 Task: Add an event with the title Second Webinar: Advanced SEO Strategies for Organic Growth, date '2023/12/03', time 9:15 AM to 11:15 AMand add a description: A Networking Lunch is a structured event designed to facilitate professional connections, relationship-building, and knowledge sharing among attendees. It provides a relaxed and informal setting where individuals from various industries, organizations, and backgrounds can come together to exchange ideas, expand their networks, and explore potential collaborations._x000D_
_x000D_
, put the event into Red category, logged in from the account softage.3@softage.netand send the event invitation to softage.4@softage.net and softage.2@softage.net. Set a reminder for the event 1 hour before
Action: Mouse moved to (118, 117)
Screenshot: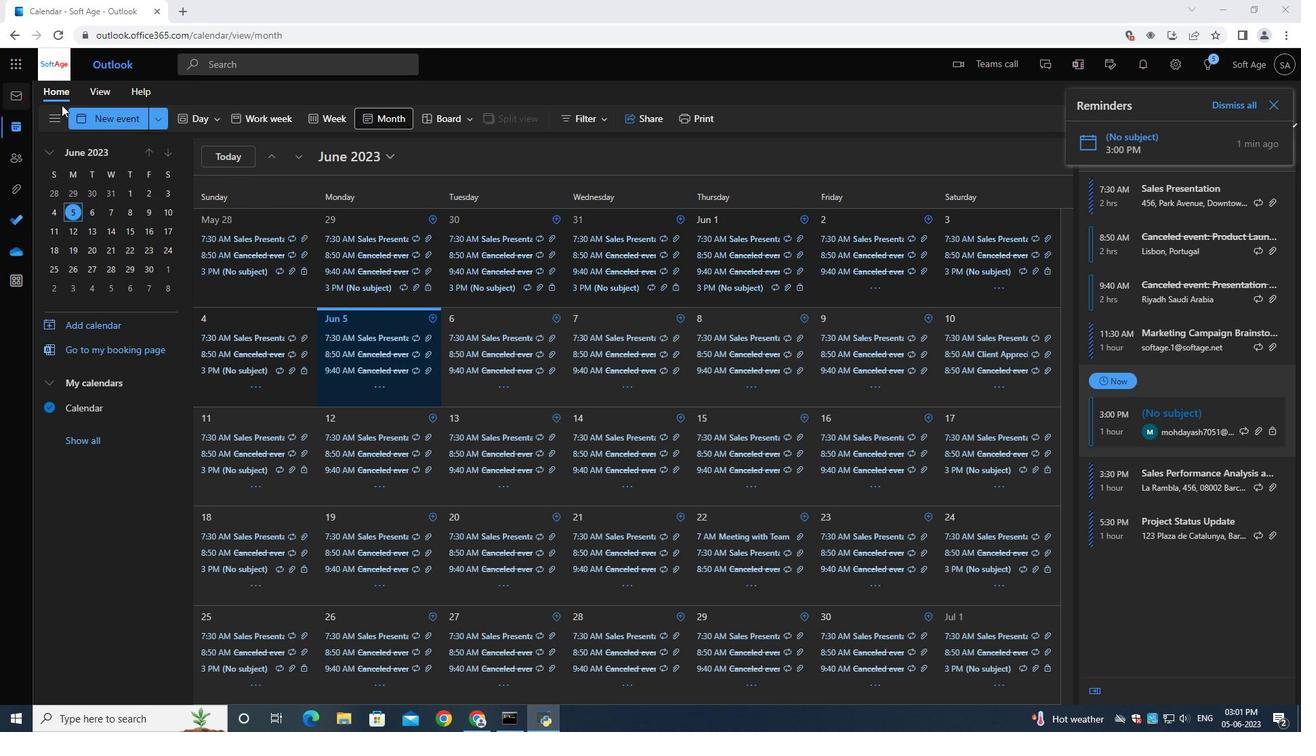 
Action: Mouse pressed left at (118, 117)
Screenshot: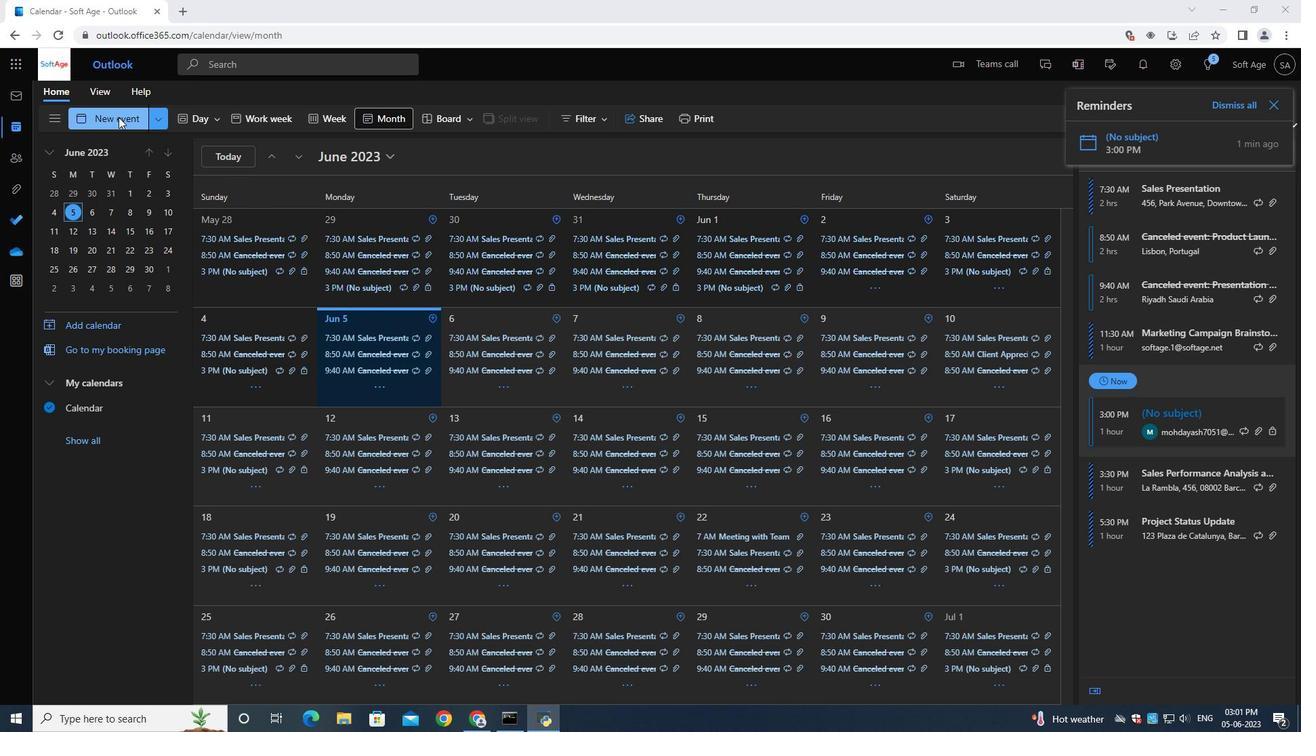 
Action: Mouse moved to (358, 205)
Screenshot: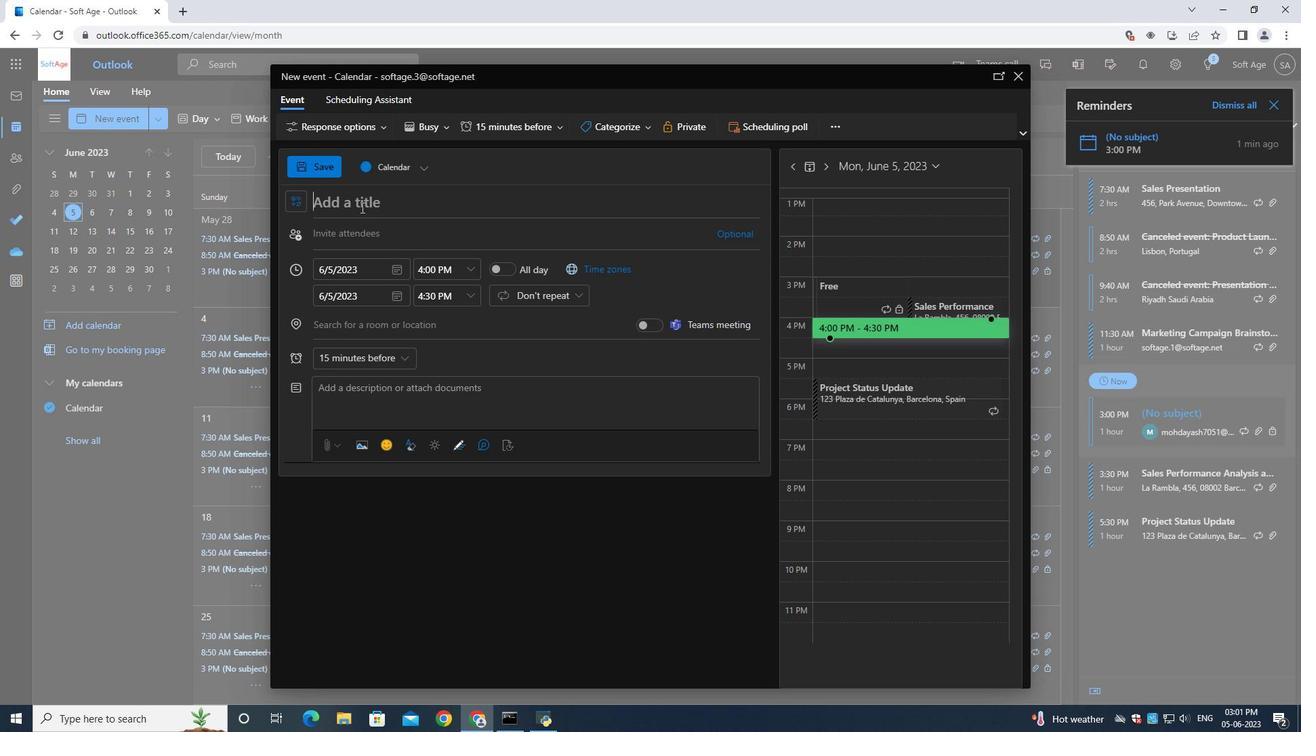 
Action: Mouse pressed left at (358, 205)
Screenshot: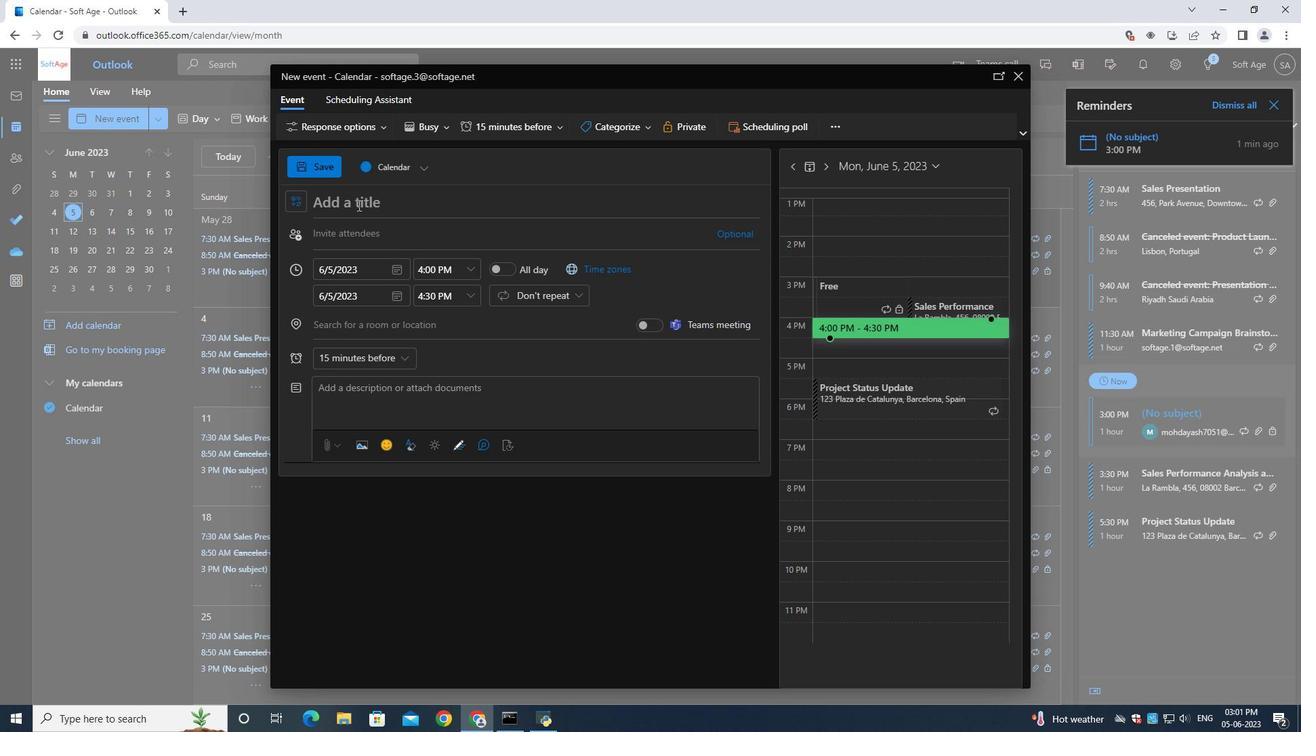
Action: Mouse moved to (358, 198)
Screenshot: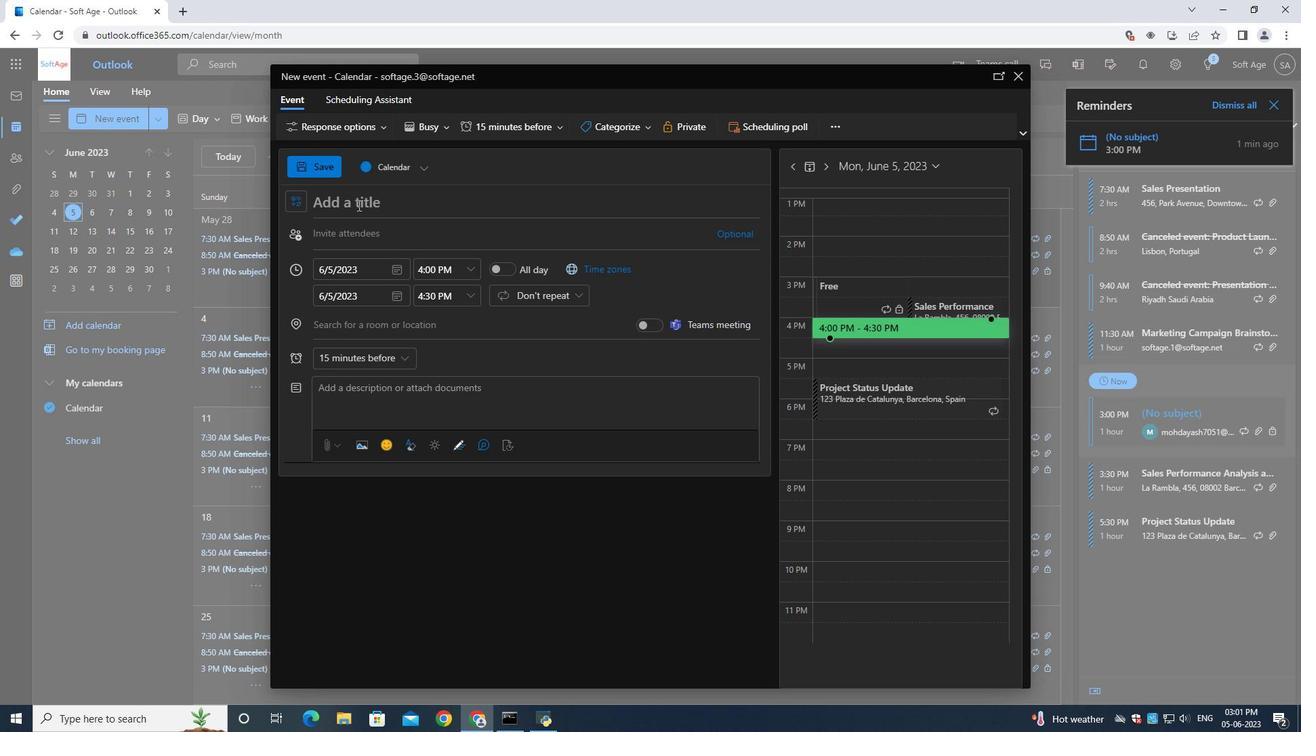 
Action: Key pressed <Key.shift>Second<Key.space><Key.shift><Key.shift><Key.shift><Key.shift><Key.shift><Key.shift><Key.shift><Key.shift><Key.shift><Key.shift><Key.shift><Key.shift><Key.shift><Key.shift><Key.shift><Key.shift><Key.shift><Key.shift><Key.shift><Key.shift><Key.shift><Key.shift><Key.shift><Key.shift><Key.shift><Key.shift>Webinar<Key.shift_r>:<Key.space><Key.shift>Advanced<Key.space><Key.shift>SEO<Key.space><Key.shift>Stra<Key.backspace><Key.backspace>rategies<Key.space>for<Key.space><Key.shift><Key.shift><Key.shift><Key.shift><Key.shift><Key.shift><Key.shift><Key.shift><Key.shift><Key.shift><Key.shift><Key.shift><Key.shift><Key.shift><Key.shift><Key.shift><Key.shift><Key.shift><Key.shift><Key.shift><Key.shift><Key.shift><Key.shift><Key.shift><Key.shift><Key.shift><Key.shift><Key.shift><Key.shift><Key.shift><Key.shift><Key.shift><Key.shift><Key.shift><Key.shift><Key.shift><Key.shift>Organic<Key.space><Key.shift><Key.shift><Key.shift><Key.shift><Key.shift><Key.shift><Key.shift>Growth
Screenshot: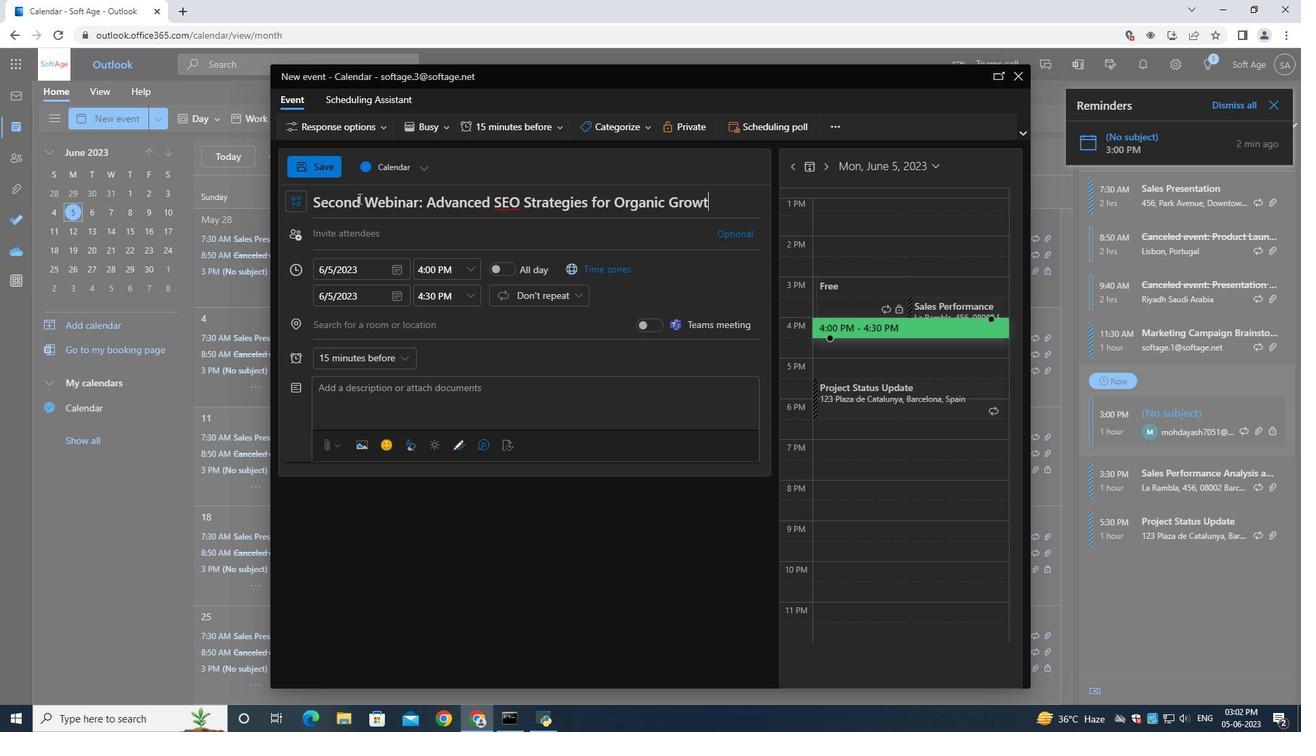 
Action: Mouse moved to (391, 266)
Screenshot: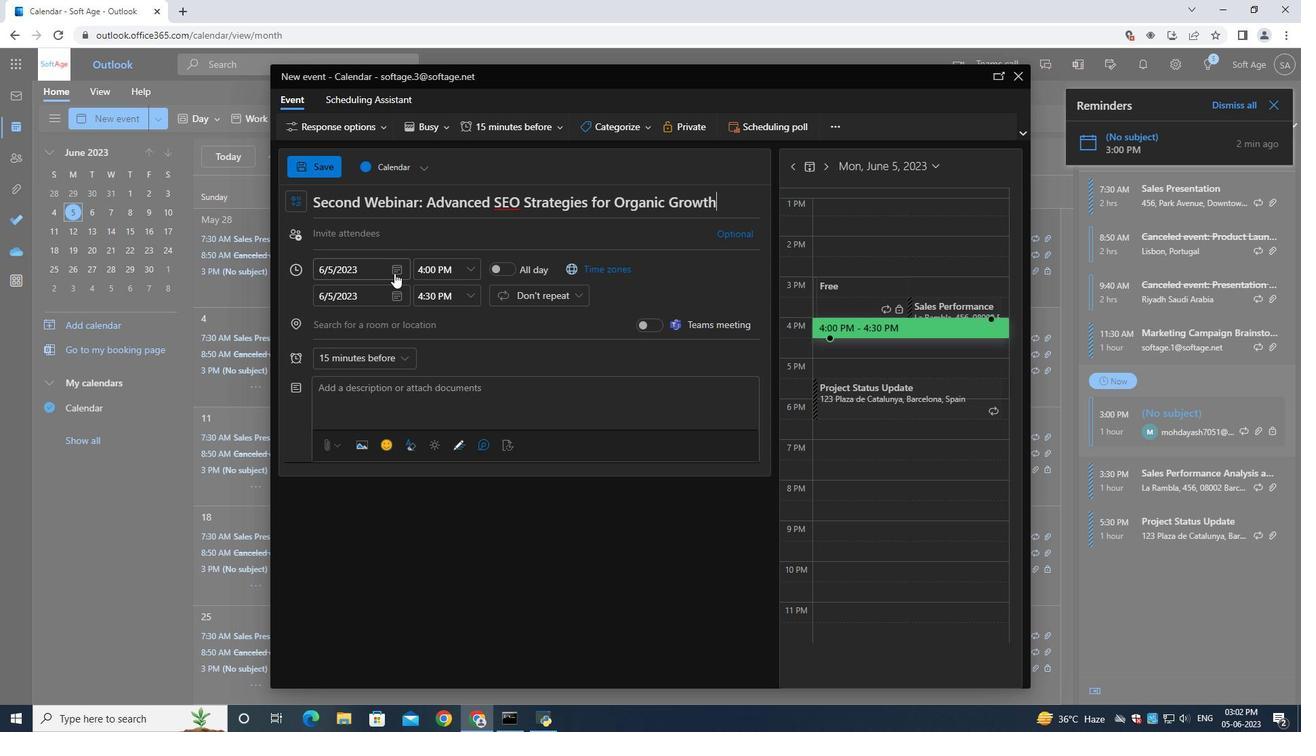 
Action: Mouse pressed left at (391, 266)
Screenshot: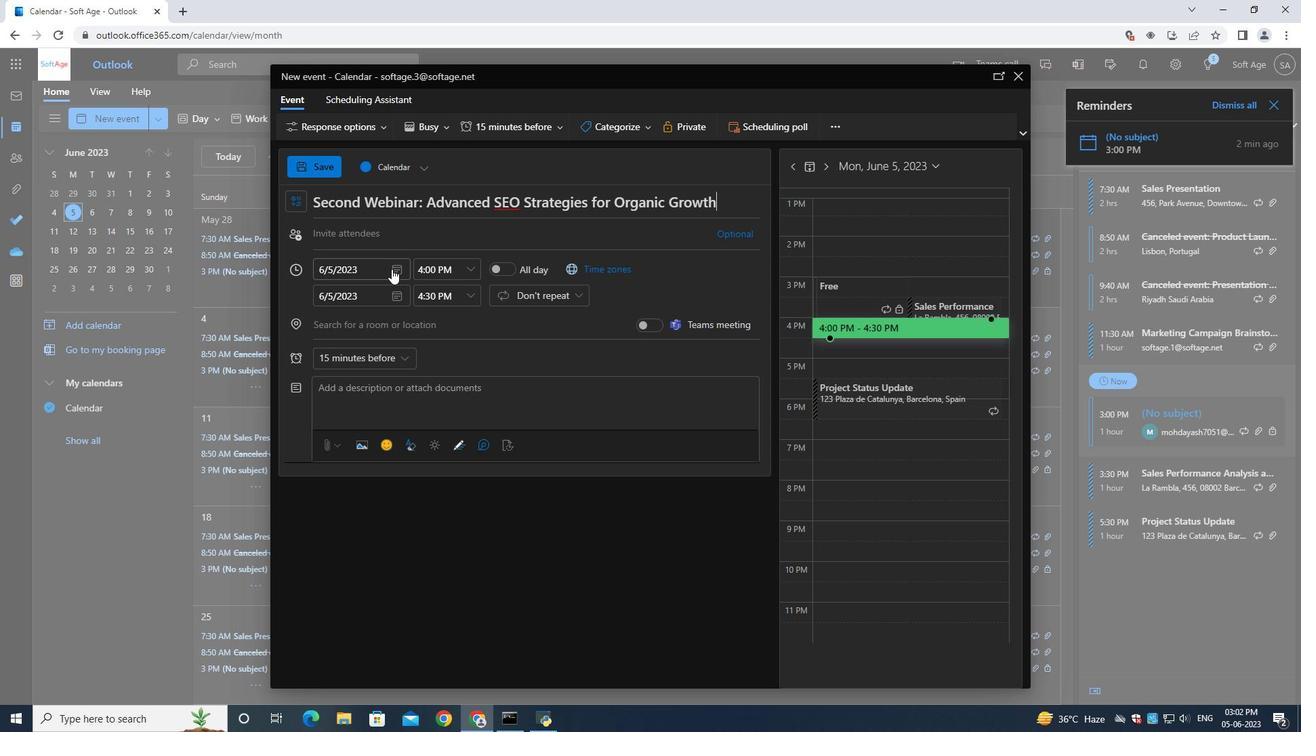 
Action: Mouse moved to (442, 297)
Screenshot: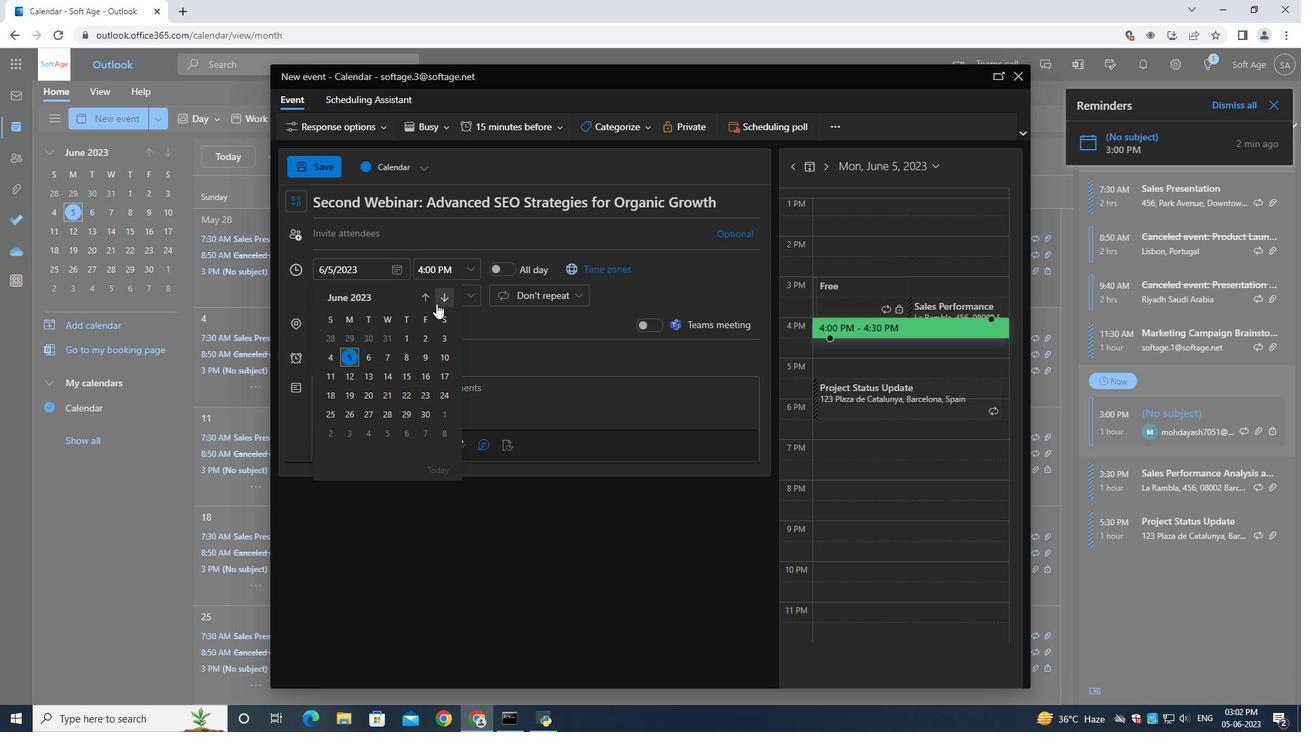 
Action: Mouse pressed left at (442, 297)
Screenshot: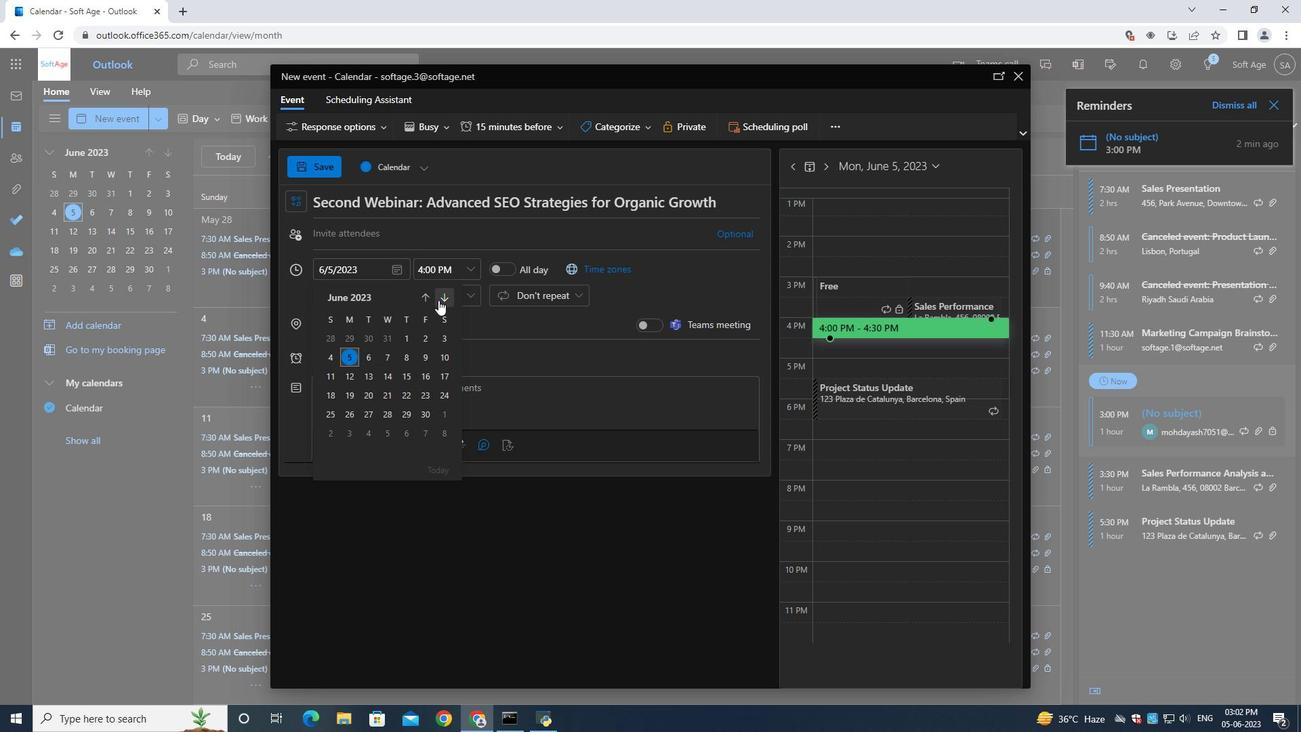 
Action: Mouse moved to (442, 294)
Screenshot: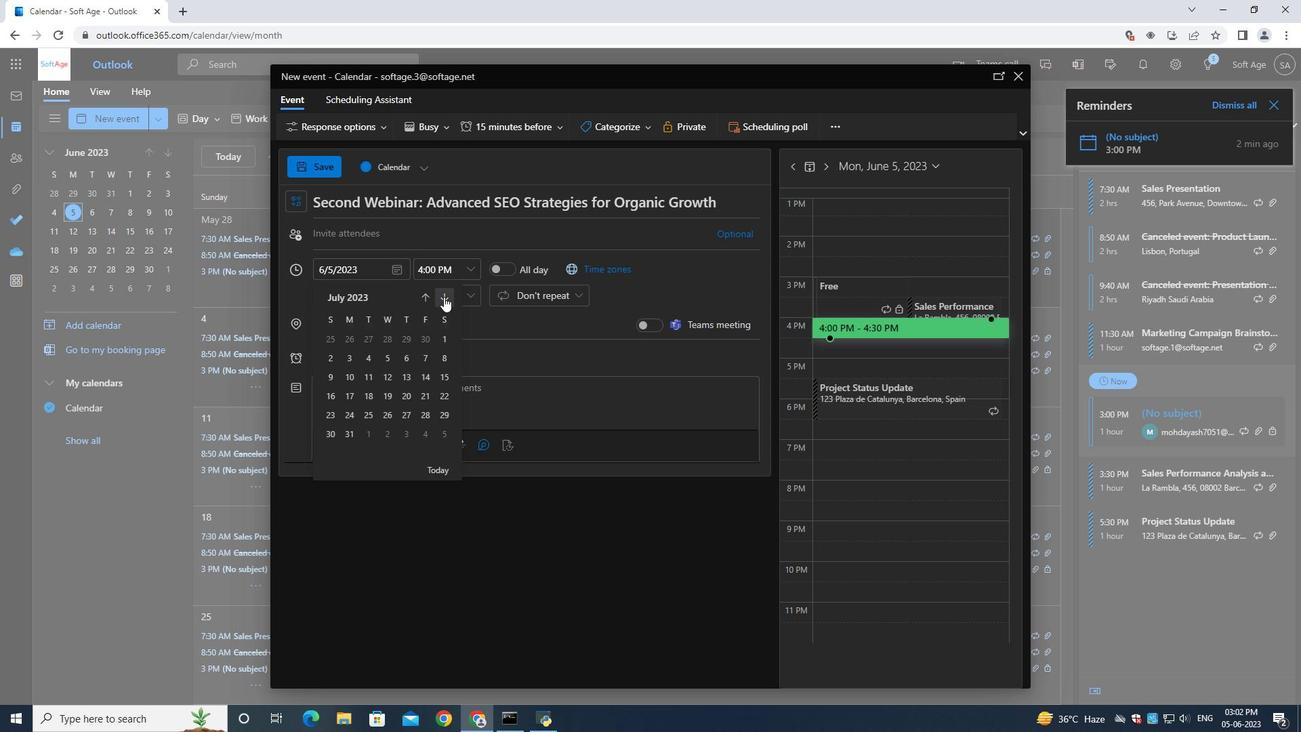 
Action: Mouse pressed left at (442, 294)
Screenshot: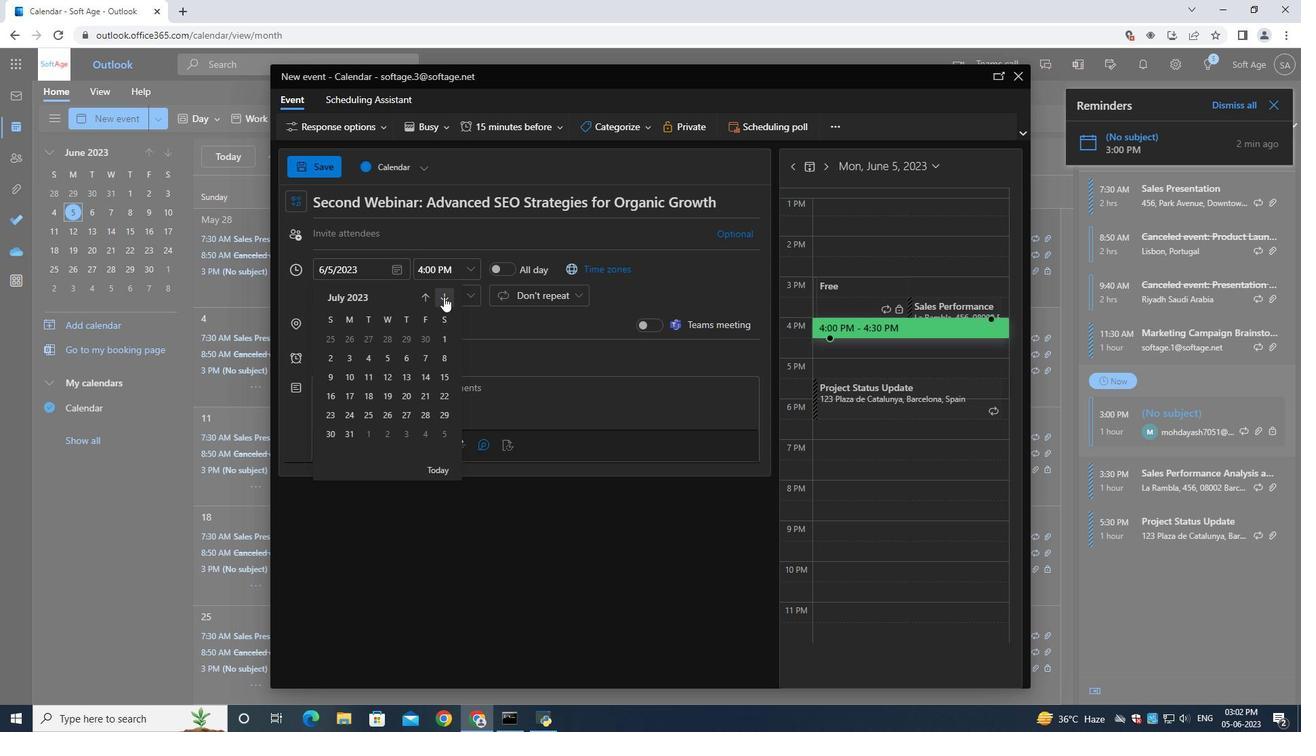 
Action: Mouse pressed left at (442, 294)
Screenshot: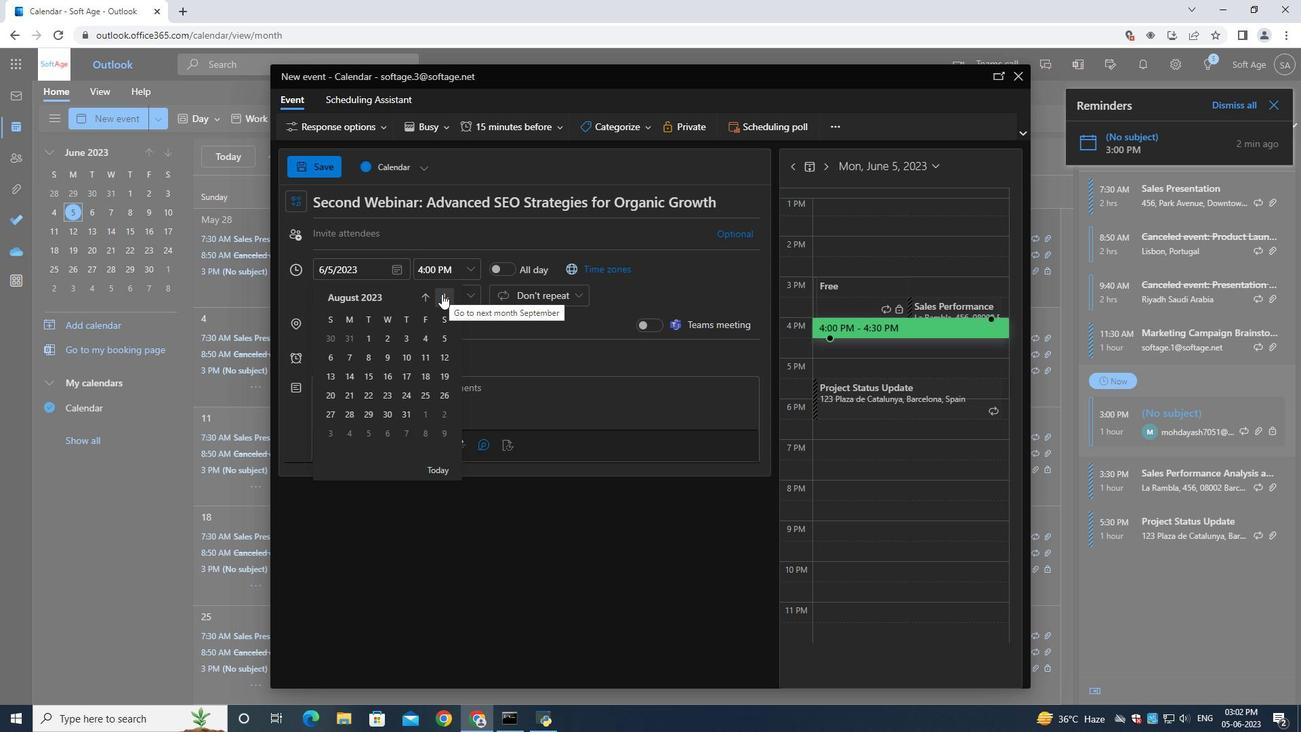 
Action: Mouse pressed left at (442, 294)
Screenshot: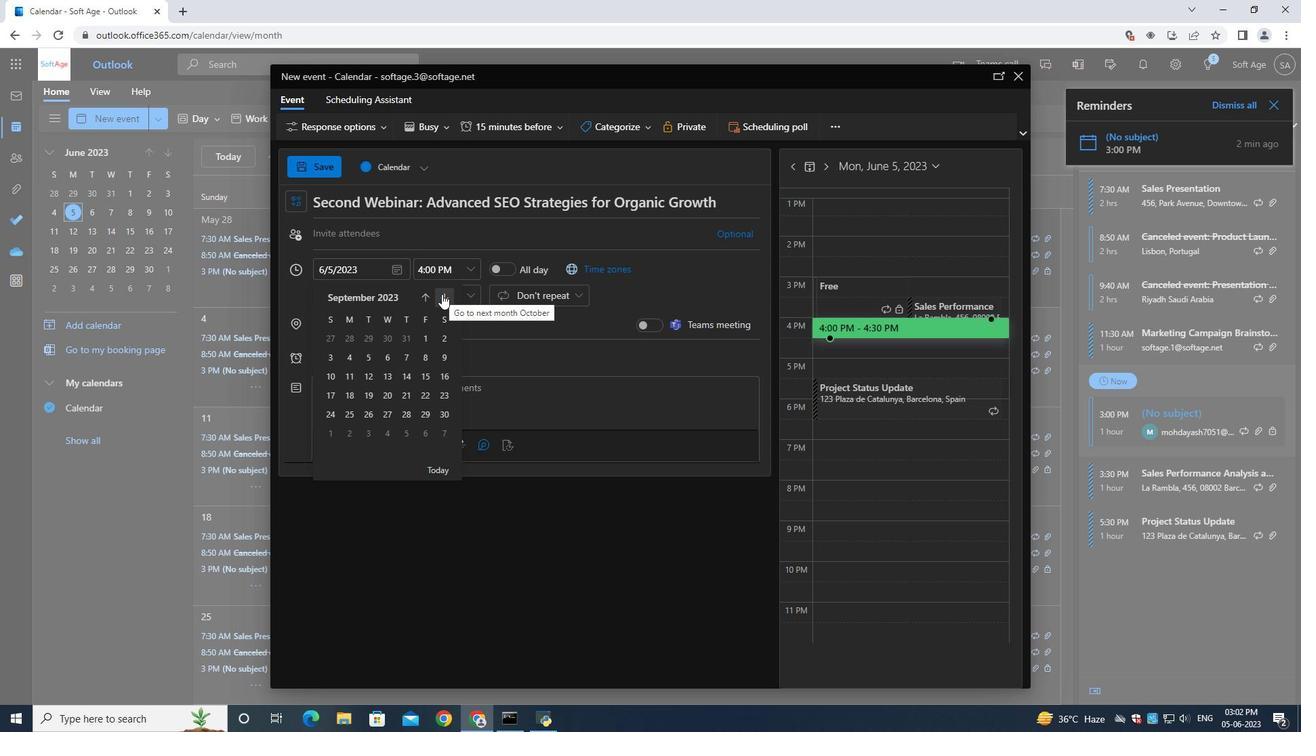 
Action: Mouse moved to (441, 293)
Screenshot: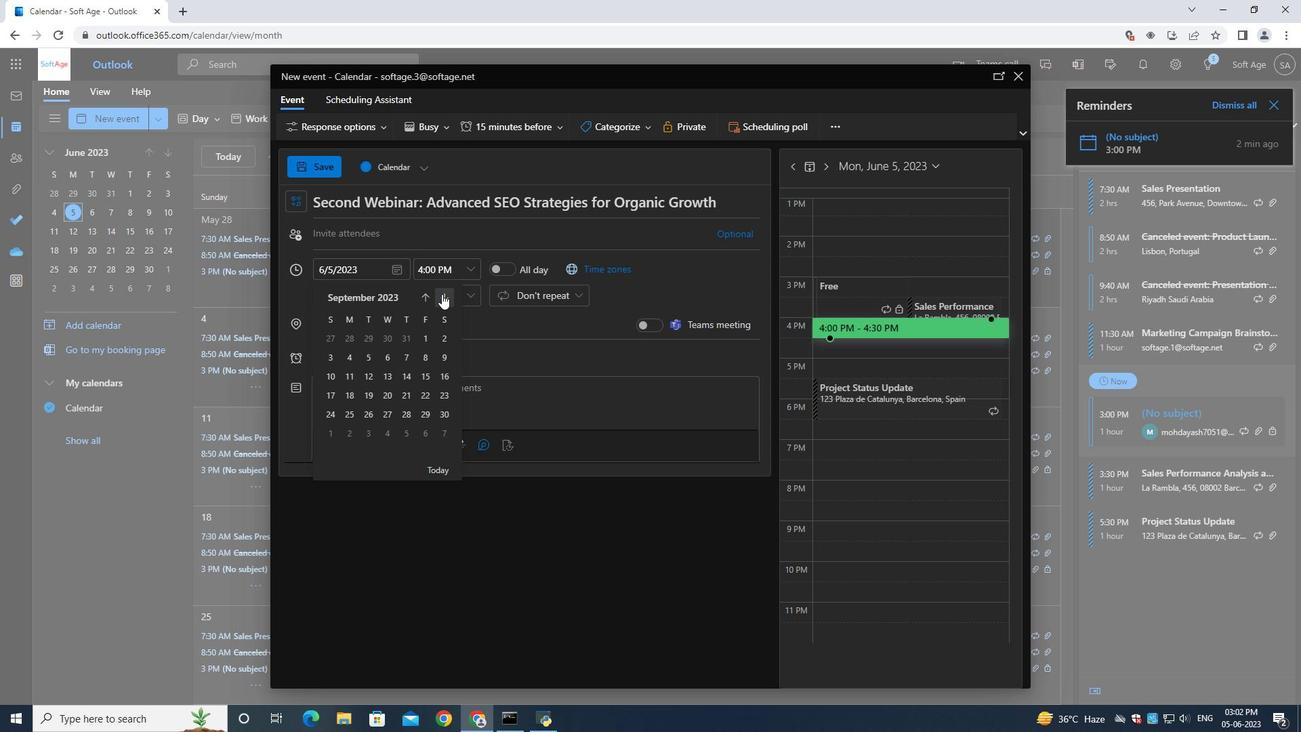 
Action: Mouse pressed left at (441, 293)
Screenshot: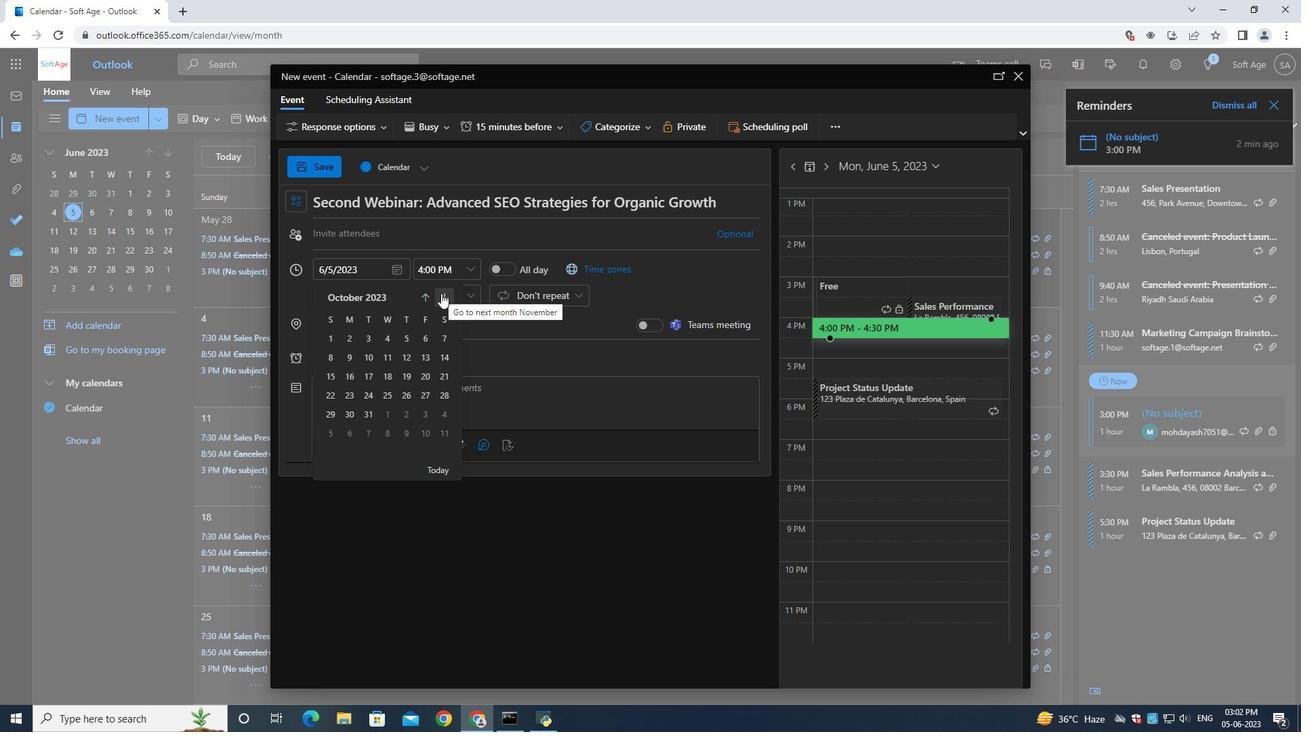 
Action: Mouse moved to (441, 293)
Screenshot: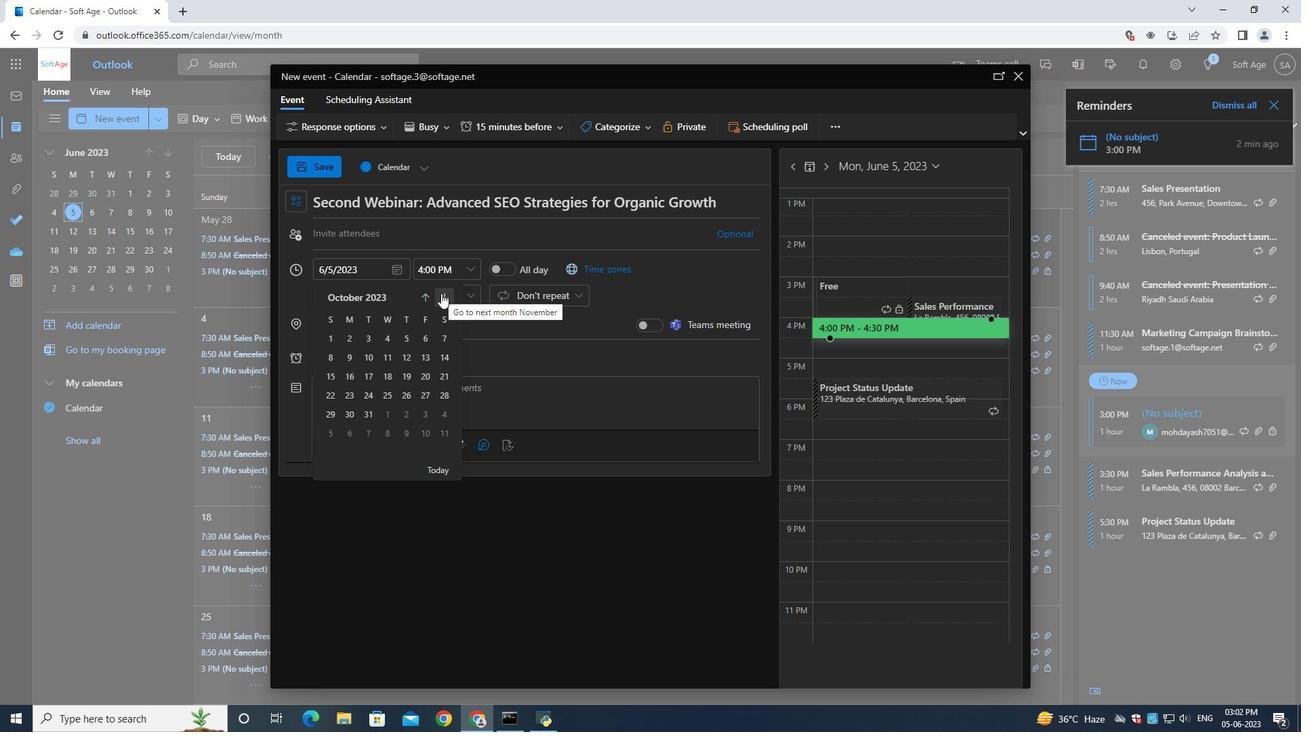 
Action: Mouse pressed left at (441, 293)
Screenshot: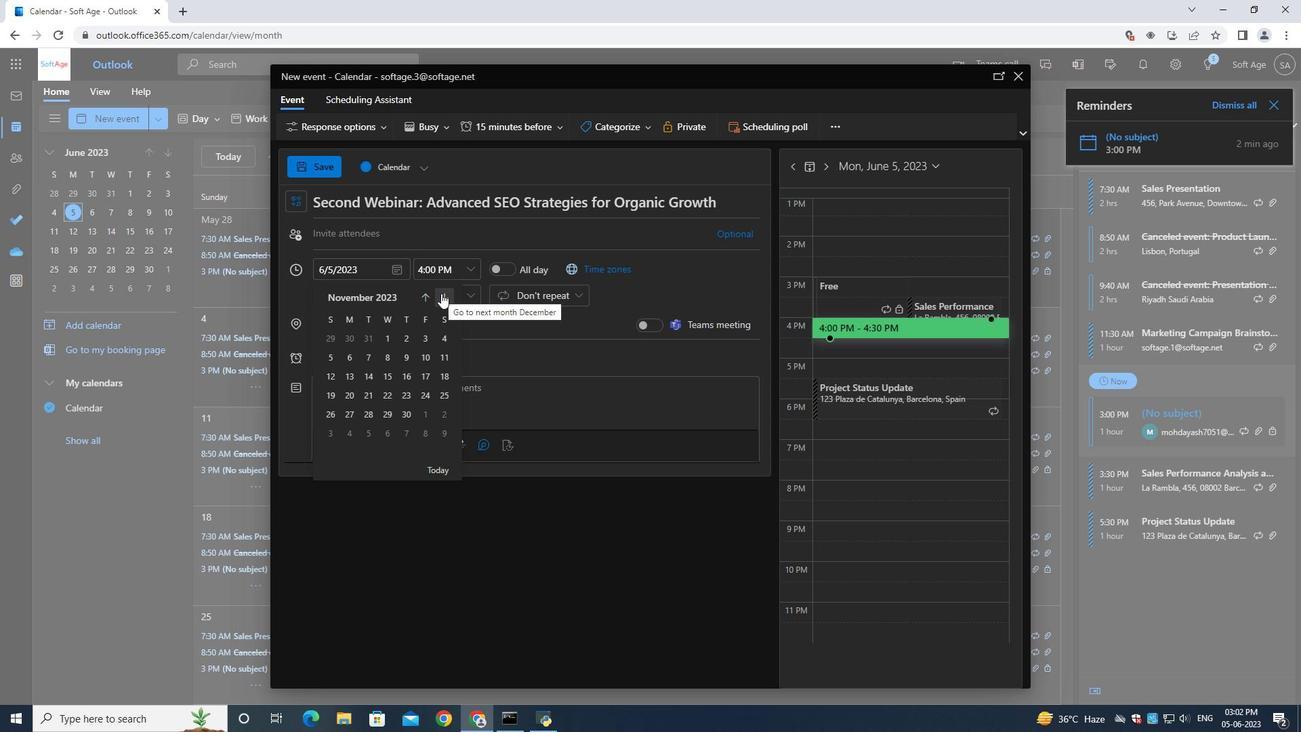 
Action: Mouse moved to (336, 360)
Screenshot: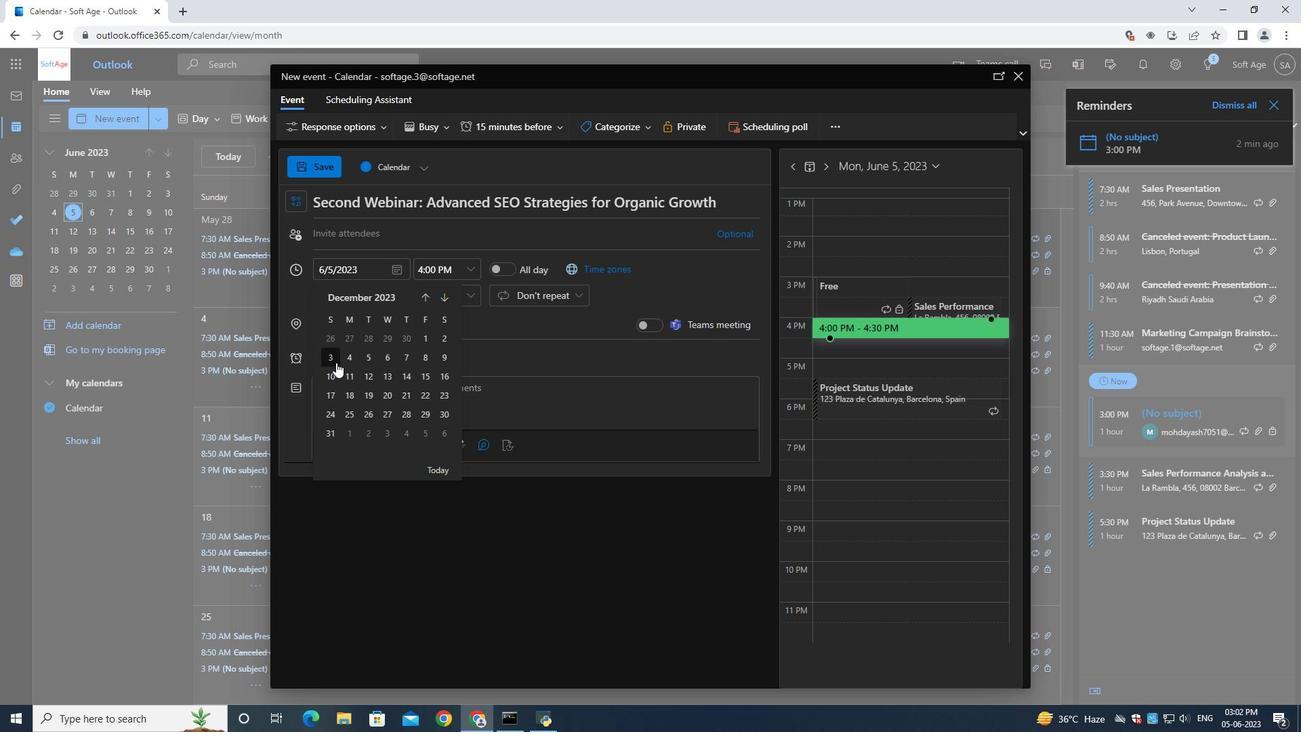 
Action: Mouse pressed left at (336, 360)
Screenshot: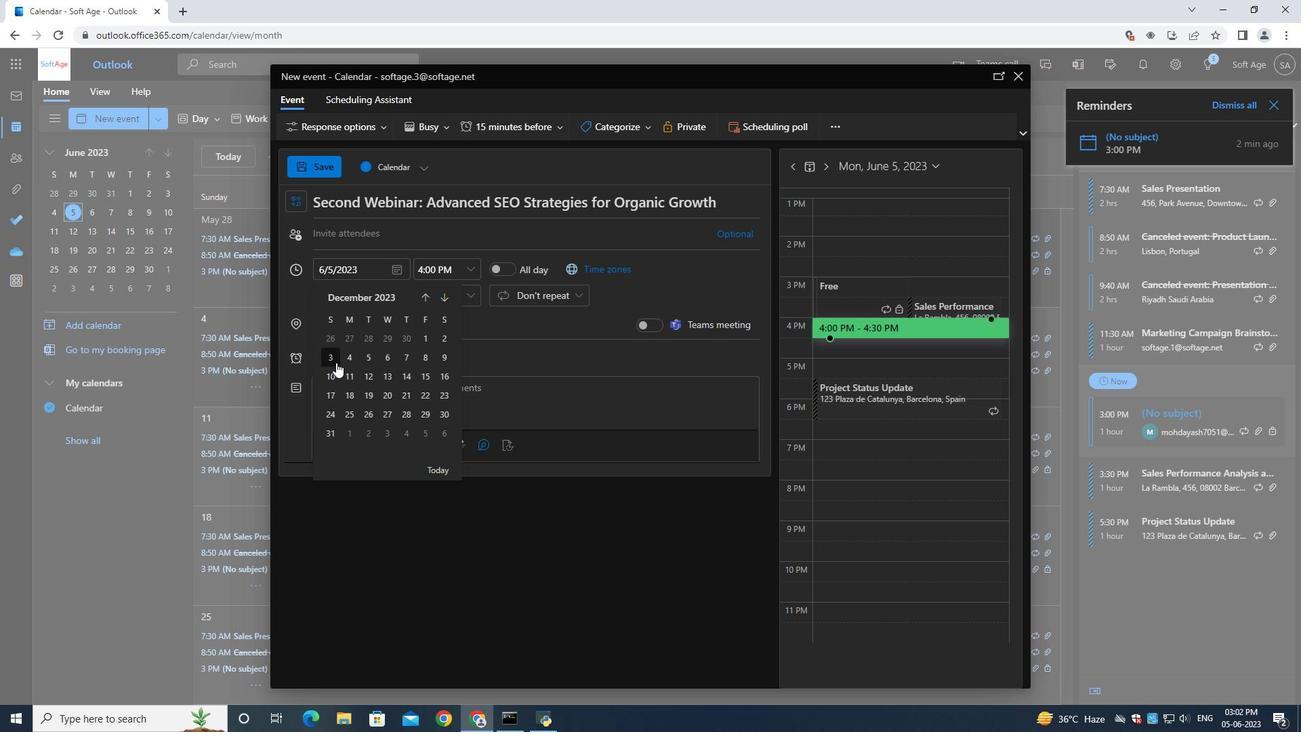 
Action: Mouse moved to (438, 273)
Screenshot: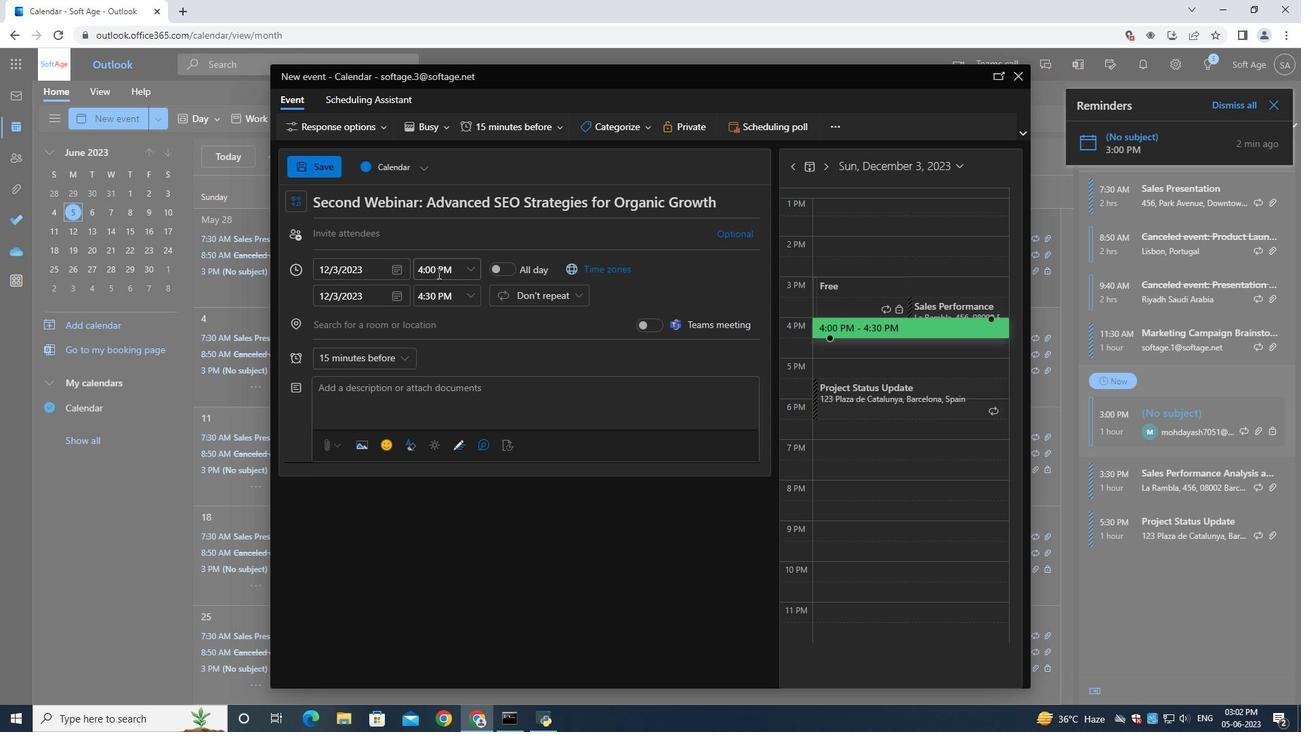 
Action: Mouse pressed left at (438, 273)
Screenshot: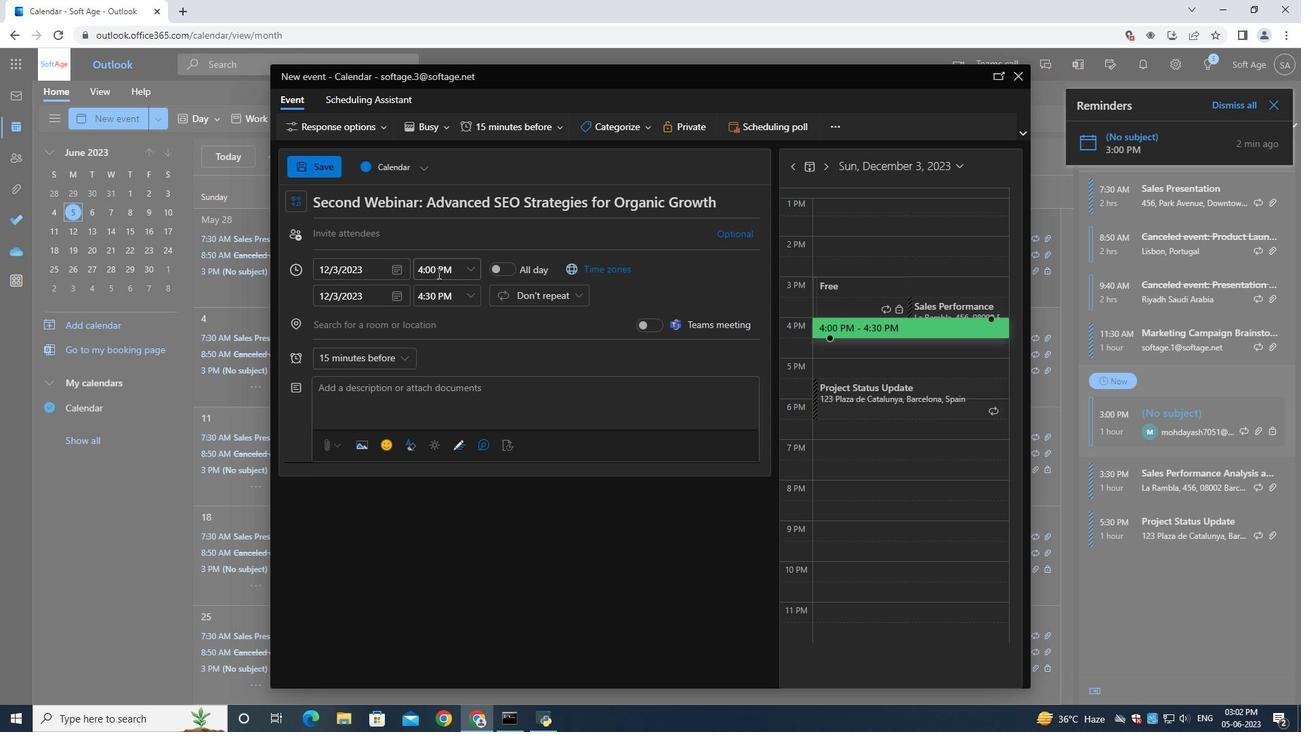 
Action: Mouse moved to (438, 273)
Screenshot: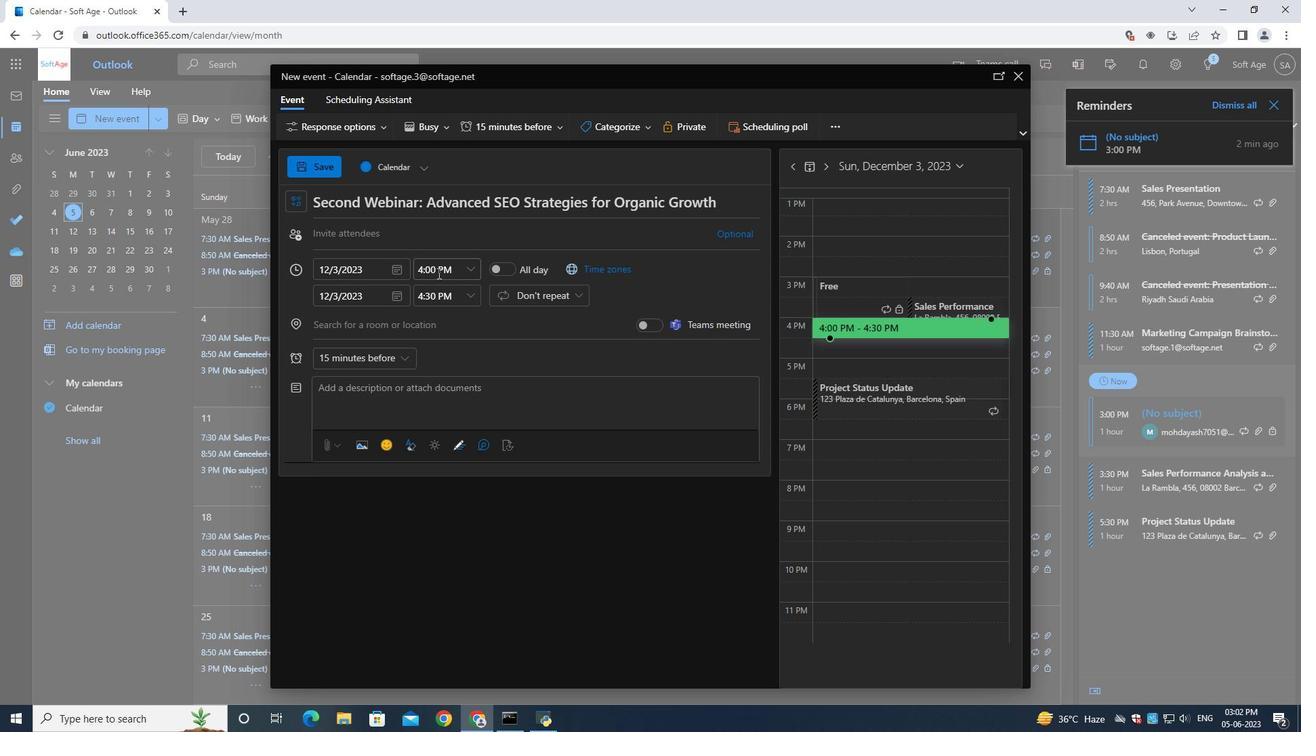 
Action: Key pressed 9<Key.shift_r>:15<Key.shift>AM
Screenshot: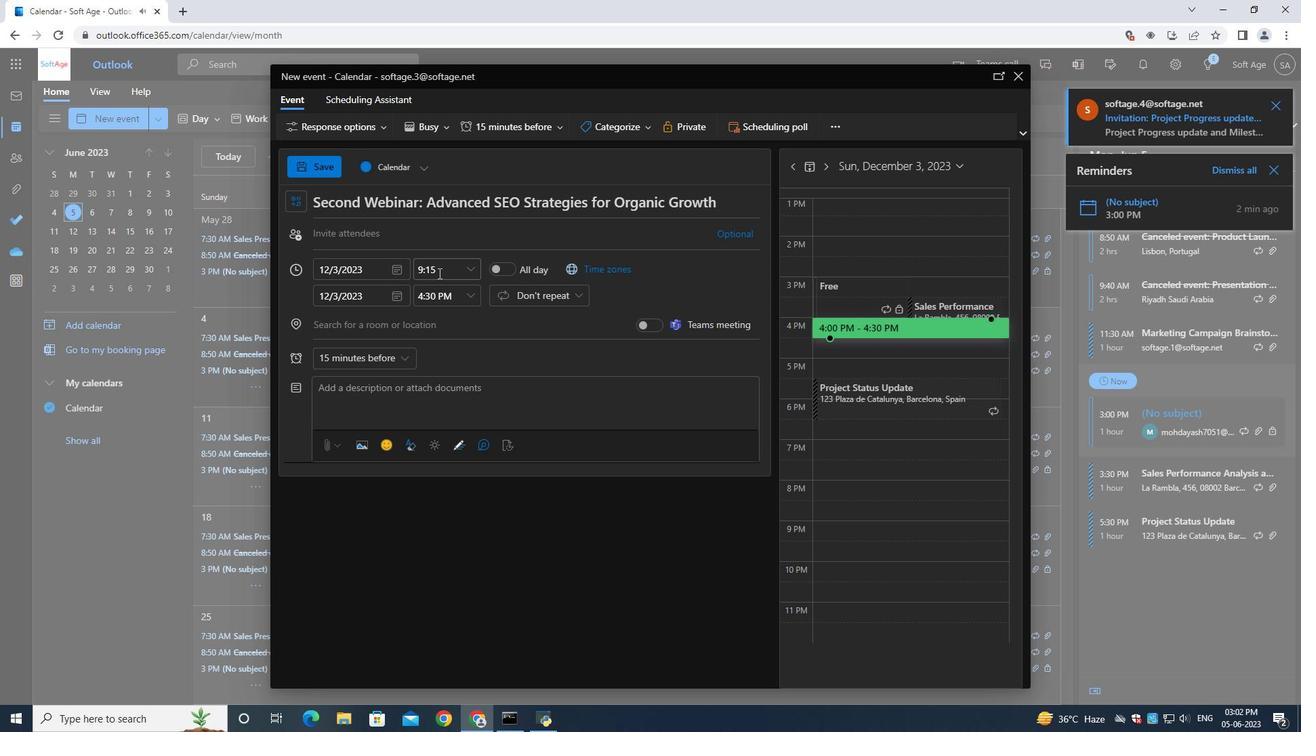 
Action: Mouse moved to (431, 306)
Screenshot: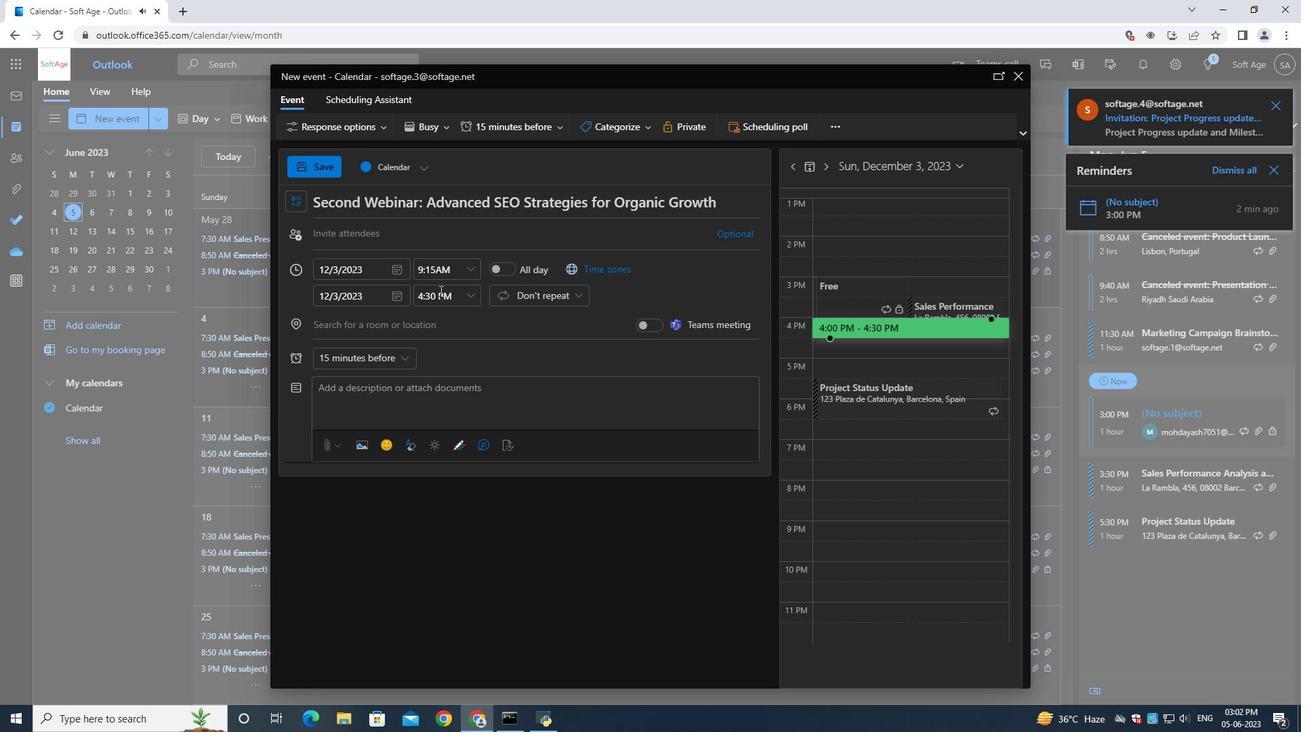 
Action: Mouse pressed left at (431, 306)
Screenshot: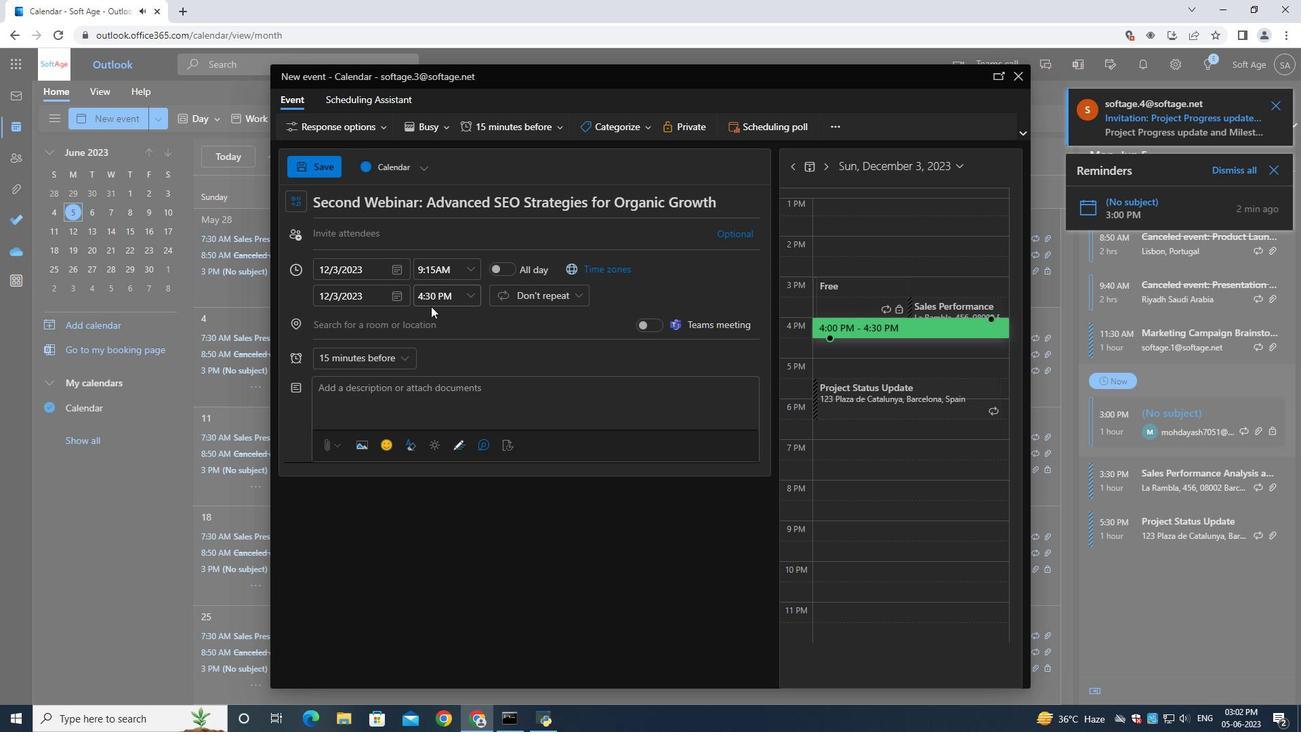 
Action: Mouse moved to (431, 298)
Screenshot: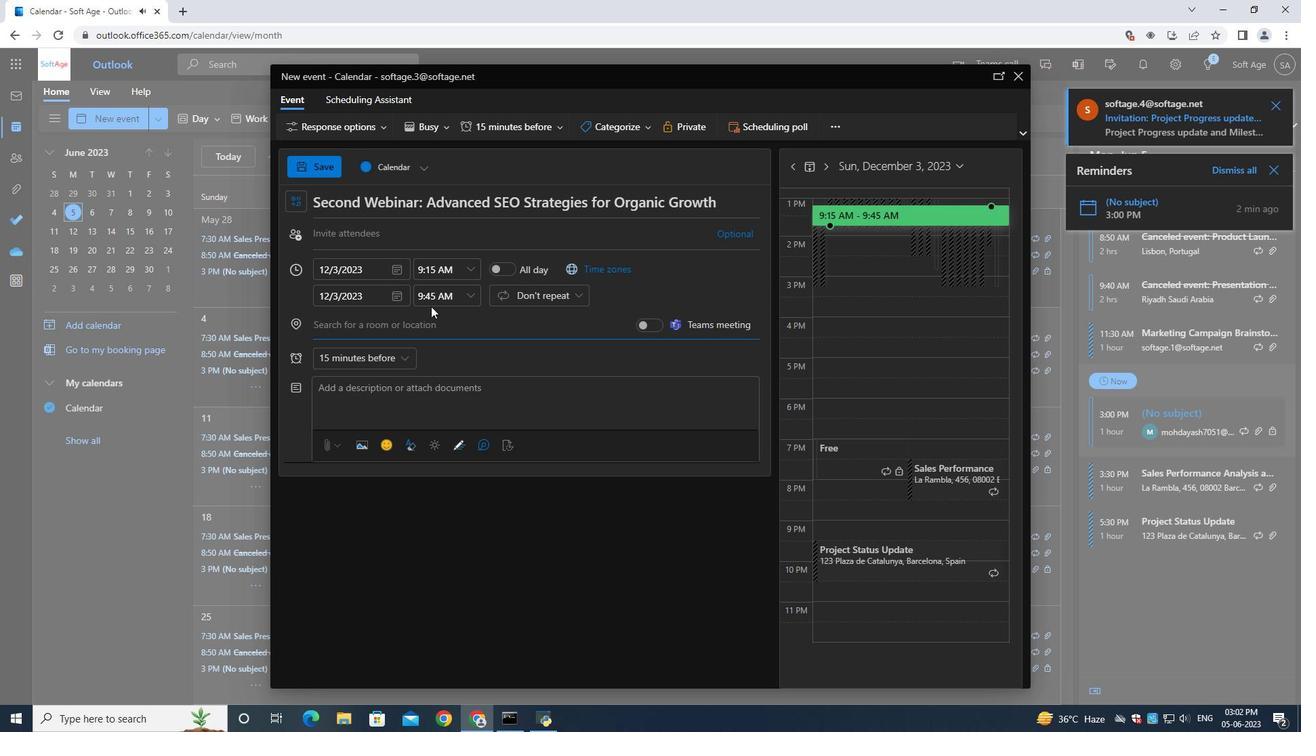 
Action: Mouse pressed left at (431, 298)
Screenshot: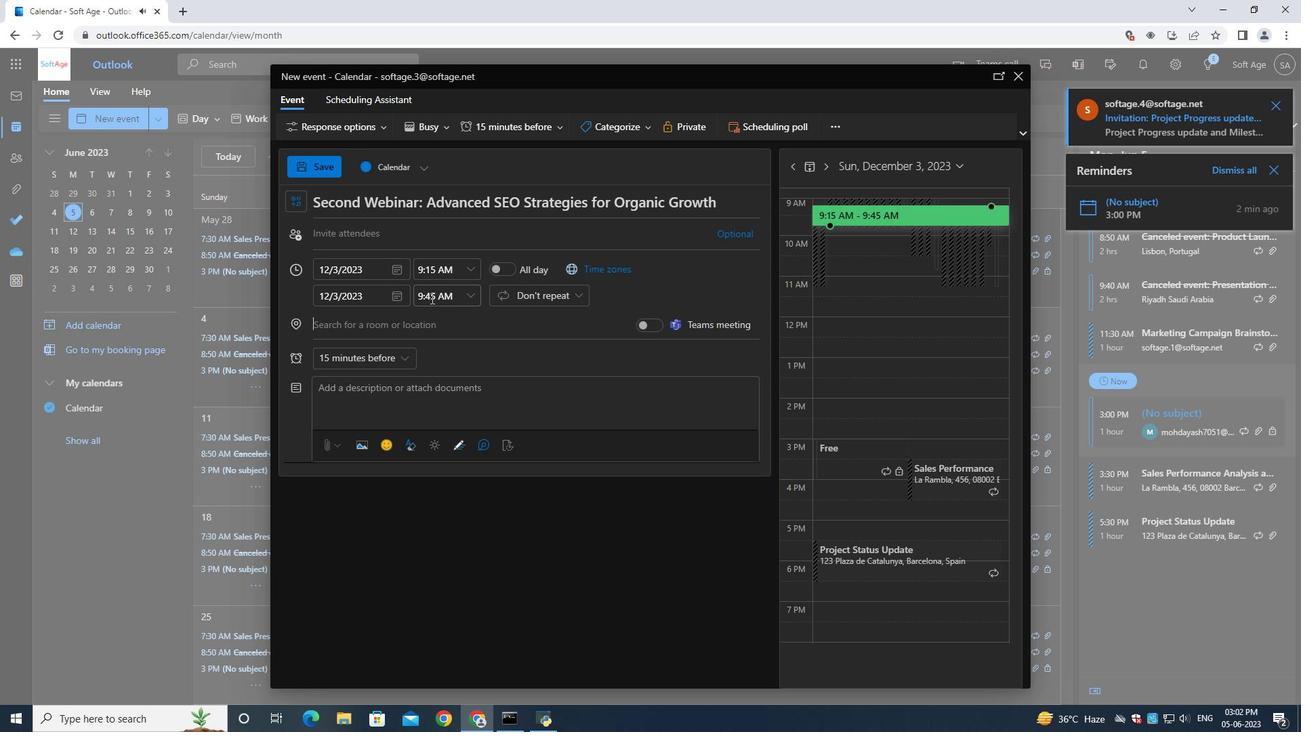 
Action: Key pressed 11<Key.shift_r>:15<Key.shift>AM
Screenshot: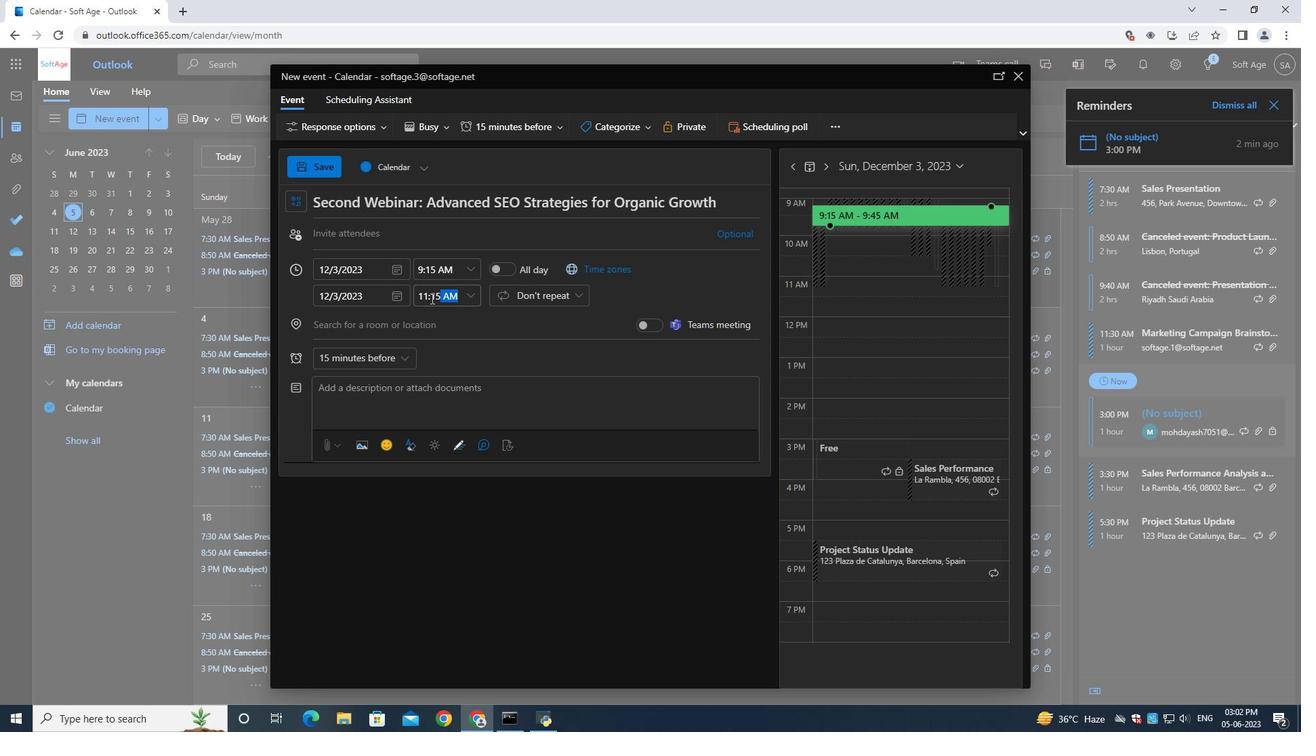 
Action: Mouse moved to (358, 398)
Screenshot: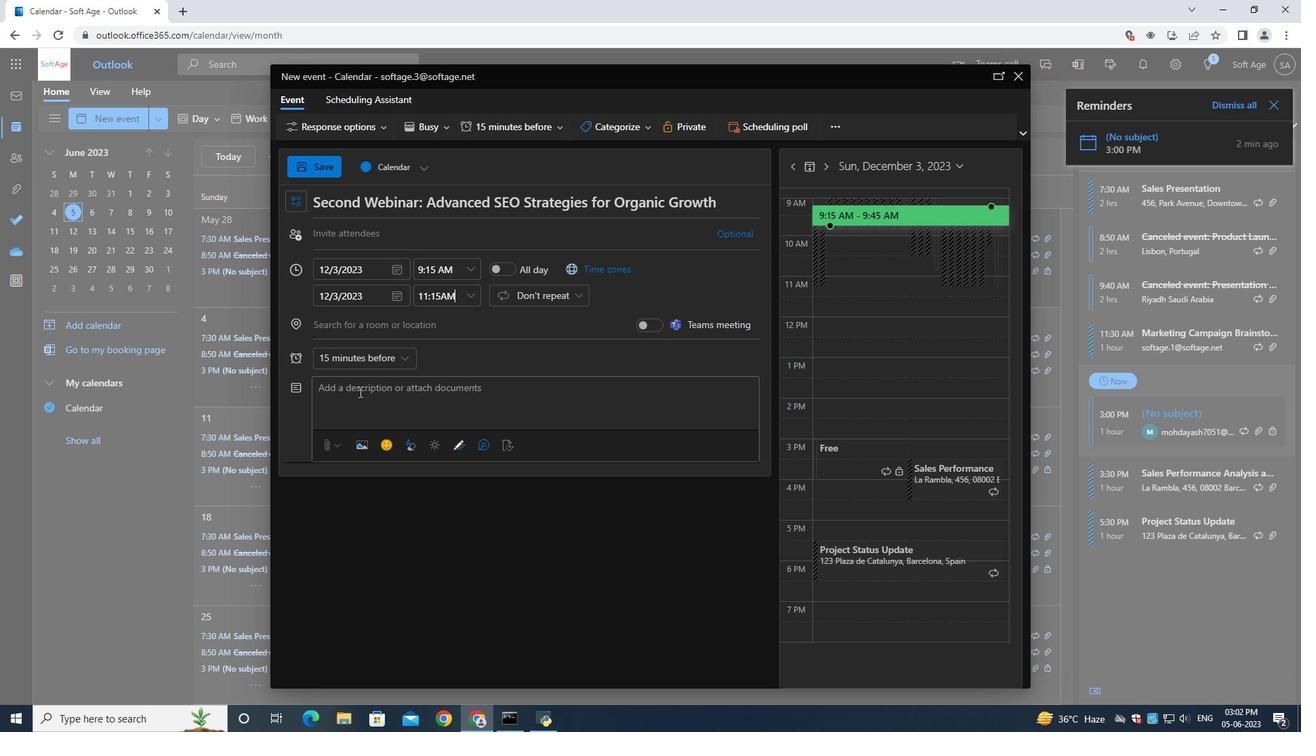 
Action: Mouse pressed left at (358, 398)
Screenshot: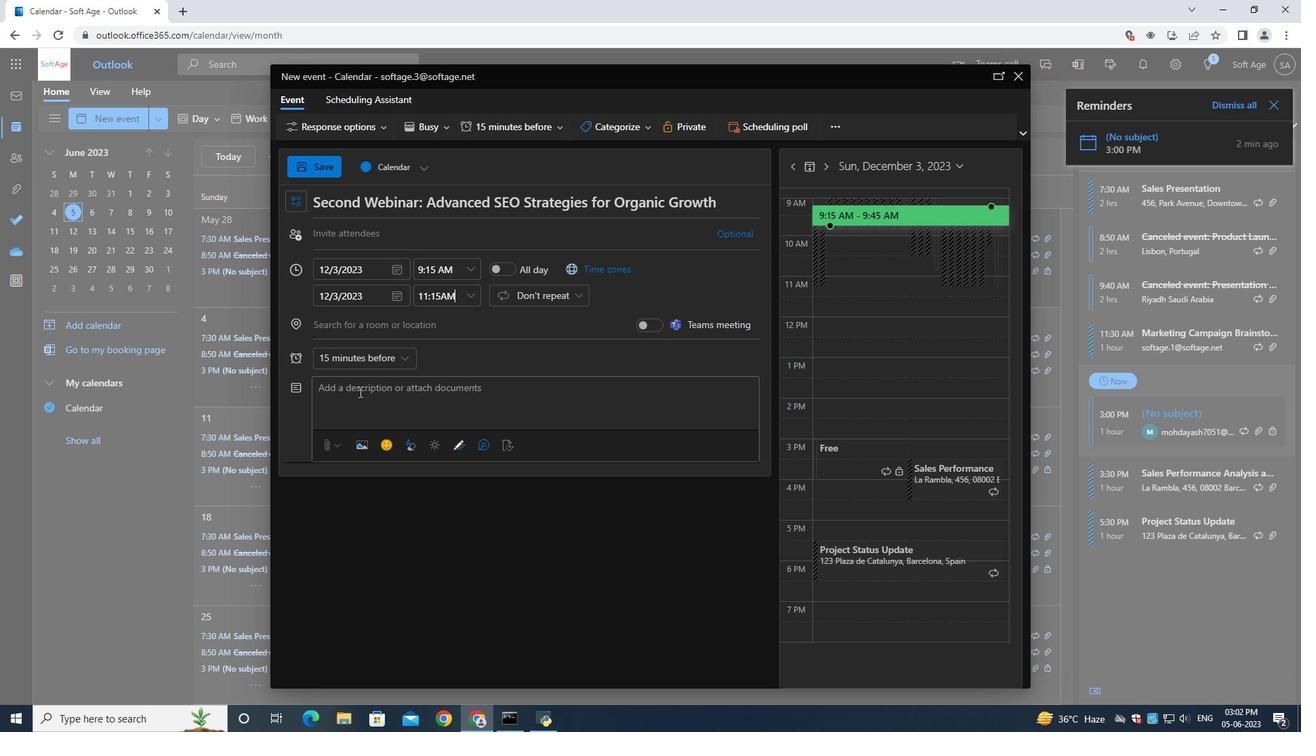 
Action: Mouse moved to (358, 397)
Screenshot: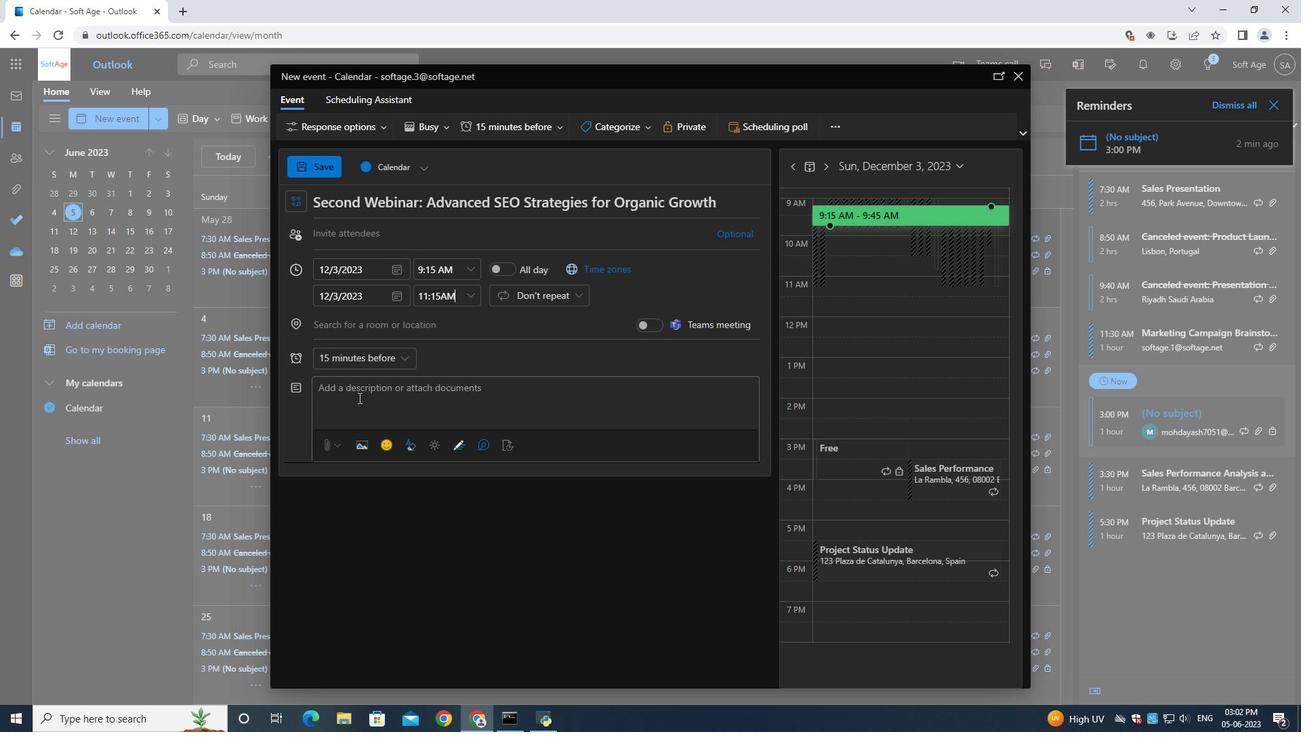 
Action: Key pressed <Key.shift>A<Key.space><Key.shift><Key.shift><Key.shift><Key.shift><Key.shift><Key.shift><Key.shift><Key.shift><Key.shift><Key.shift><Key.shift><Key.shift><Key.shift>Networking<Key.space><Key.shift>Lunch<Key.space><Key.shift>is<Key.space>
Screenshot: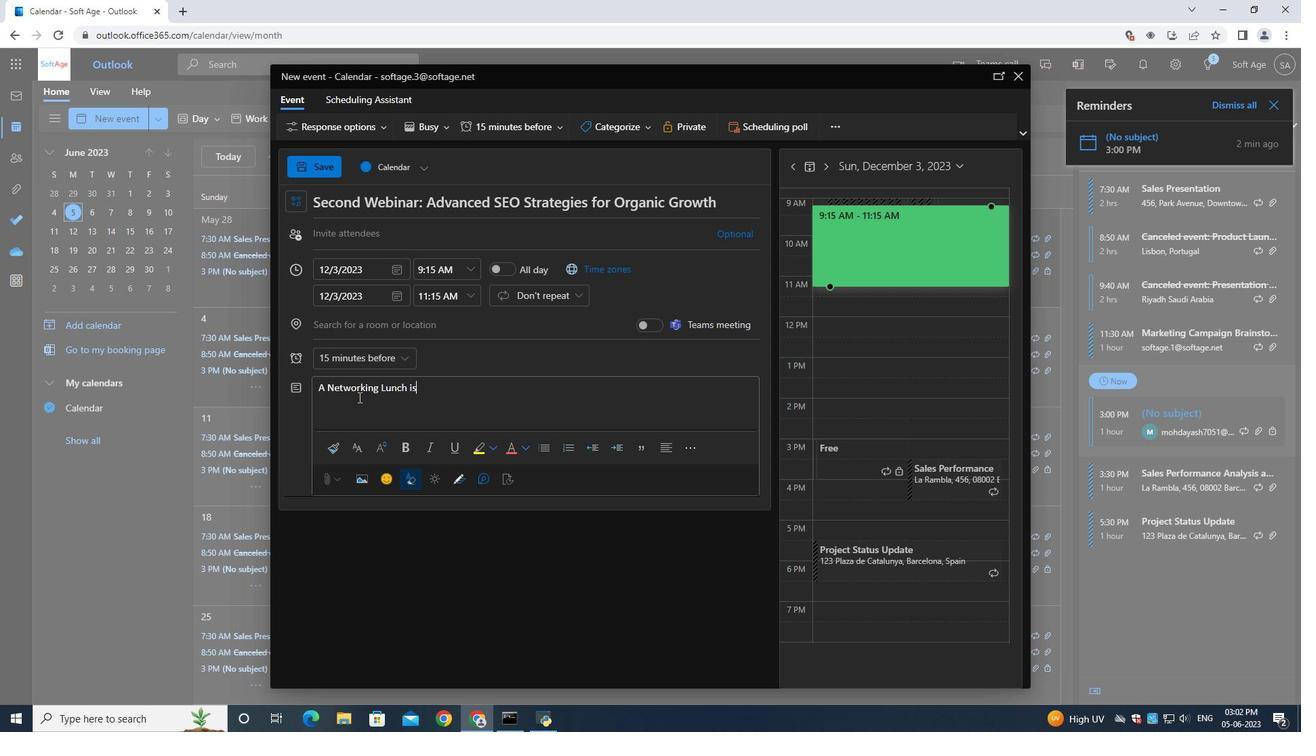 
Action: Mouse moved to (484, 408)
Screenshot: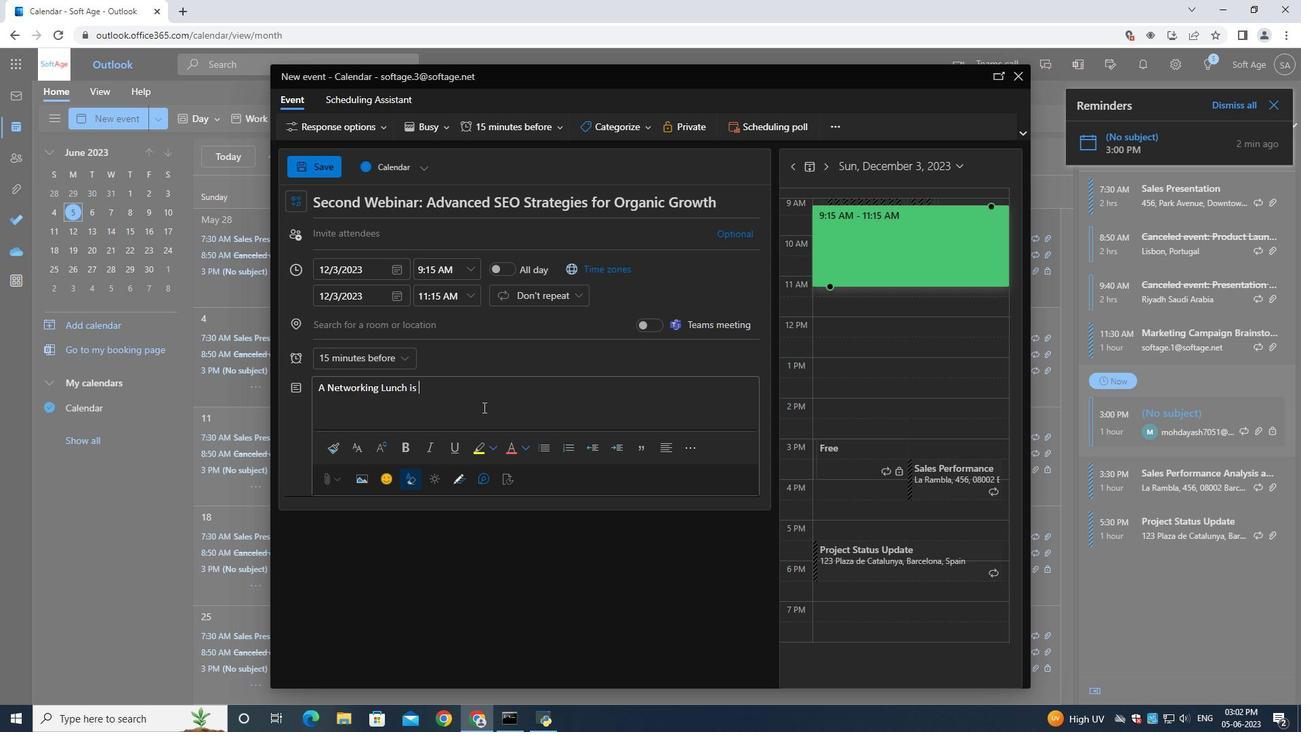 
Action: Key pressed s<Key.backspace>a<Key.space>structured<Key.space>event<Key.space>designed<Key.space>to<Key.space>facilitate<Key.space>professional<Key.space>connections,<Key.space>relationship-buils<Key.backspace>ding,<Key.space>and<Key.space>knowledge<Key.space>sharing<Key.space>among<Key.space>attendees.<Key.shift><Key.space><Key.shift>It<Key.space>provide<Key.space>a<Key.space>relaz<Key.backspace>xed<Key.space>and<Key.space>informal<Key.space>see<Key.backspace>tting<Key.space>where<Key.space>individuals<Key.space>from<Key.space>various<Key.space>industries,<Key.space>organizations,<Key.space>and<Key.space>v<Key.backspace>backgrounds<Key.space>can<Key.space>coem<Key.backspace><Key.backspace>me<Key.space>together<Key.space>to<Key.space>exchange<Key.space>ideas<Key.space><Key.backspace>,<Key.space>expand<Key.space>their<Key.space>networks,<Key.space>and<Key.space>explore<Key.space>potential<Key.space>collaborations.
Screenshot: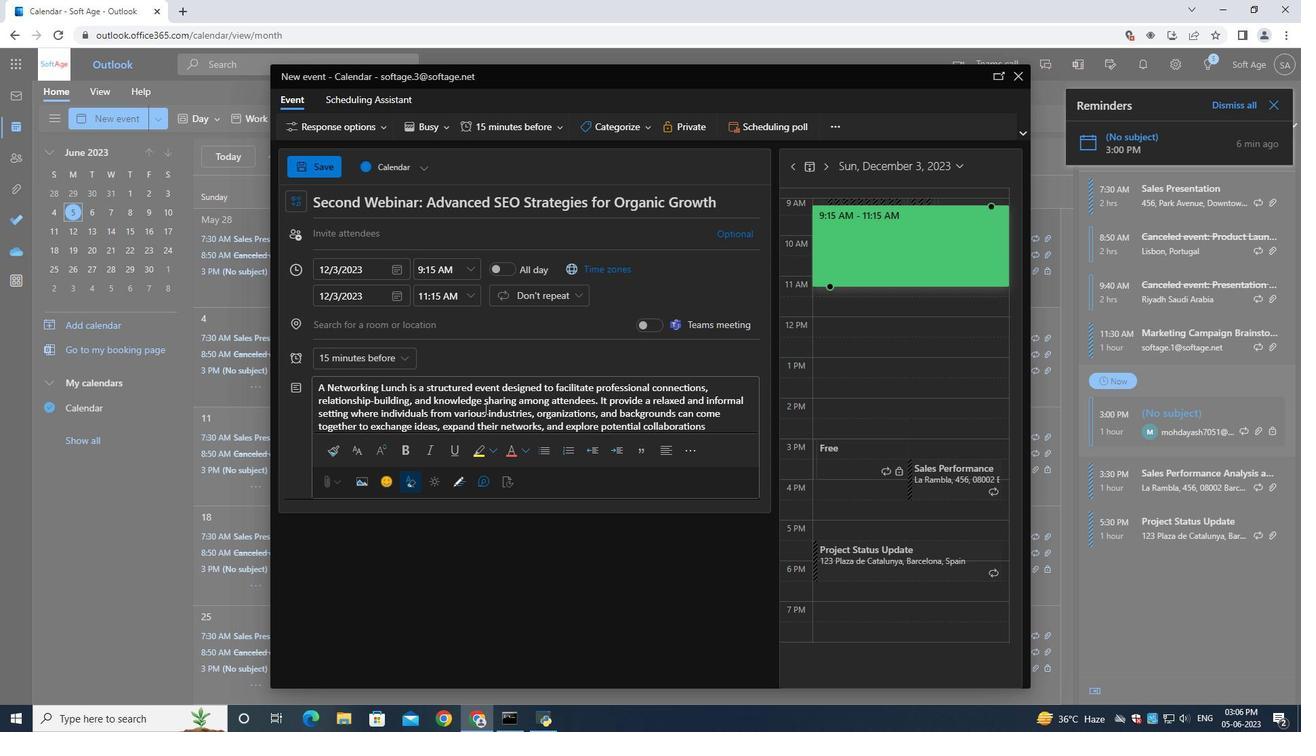 
Action: Mouse moved to (627, 134)
Screenshot: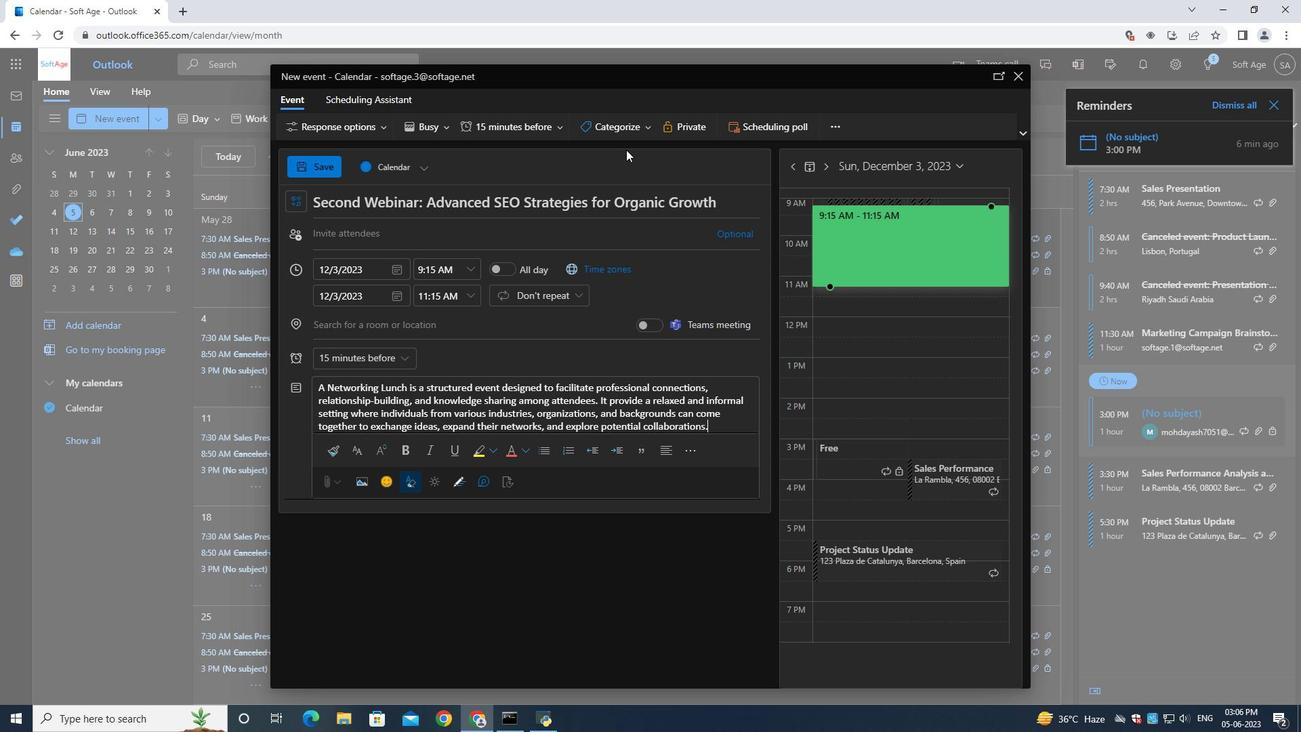 
Action: Mouse pressed left at (627, 134)
Screenshot: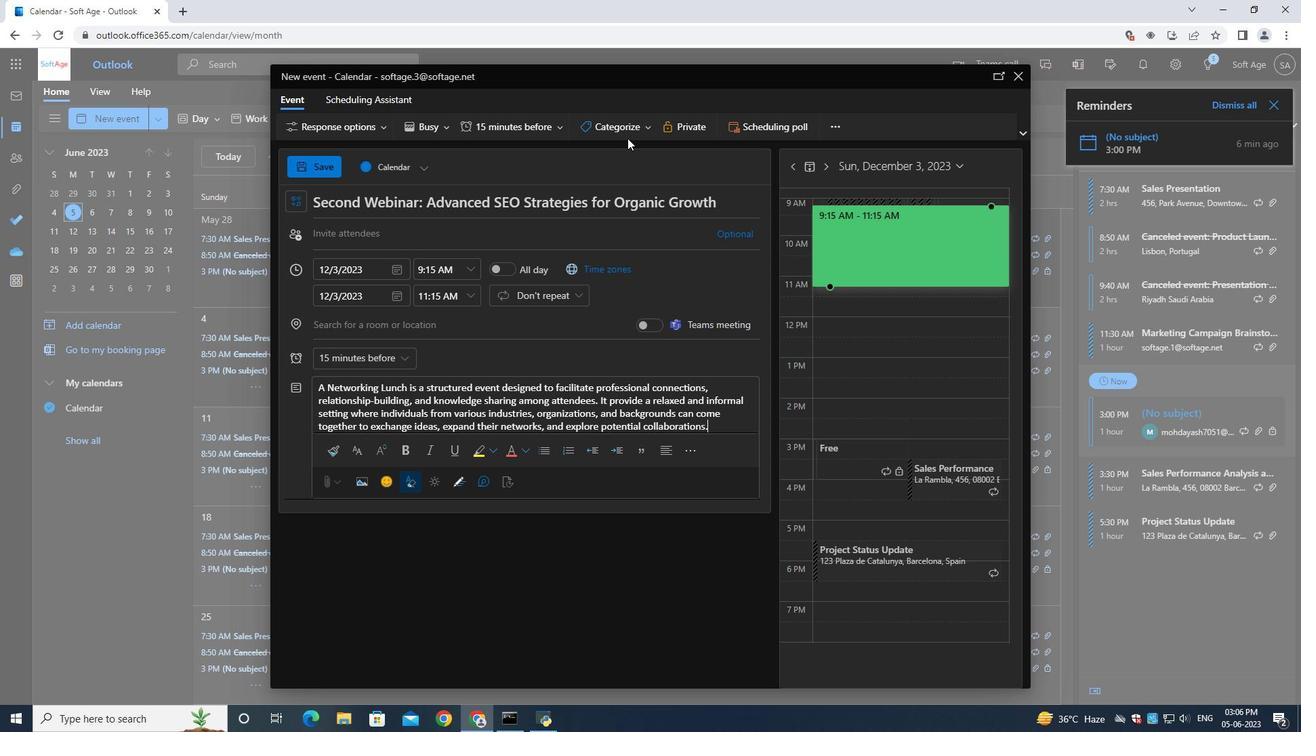 
Action: Mouse moved to (611, 251)
Screenshot: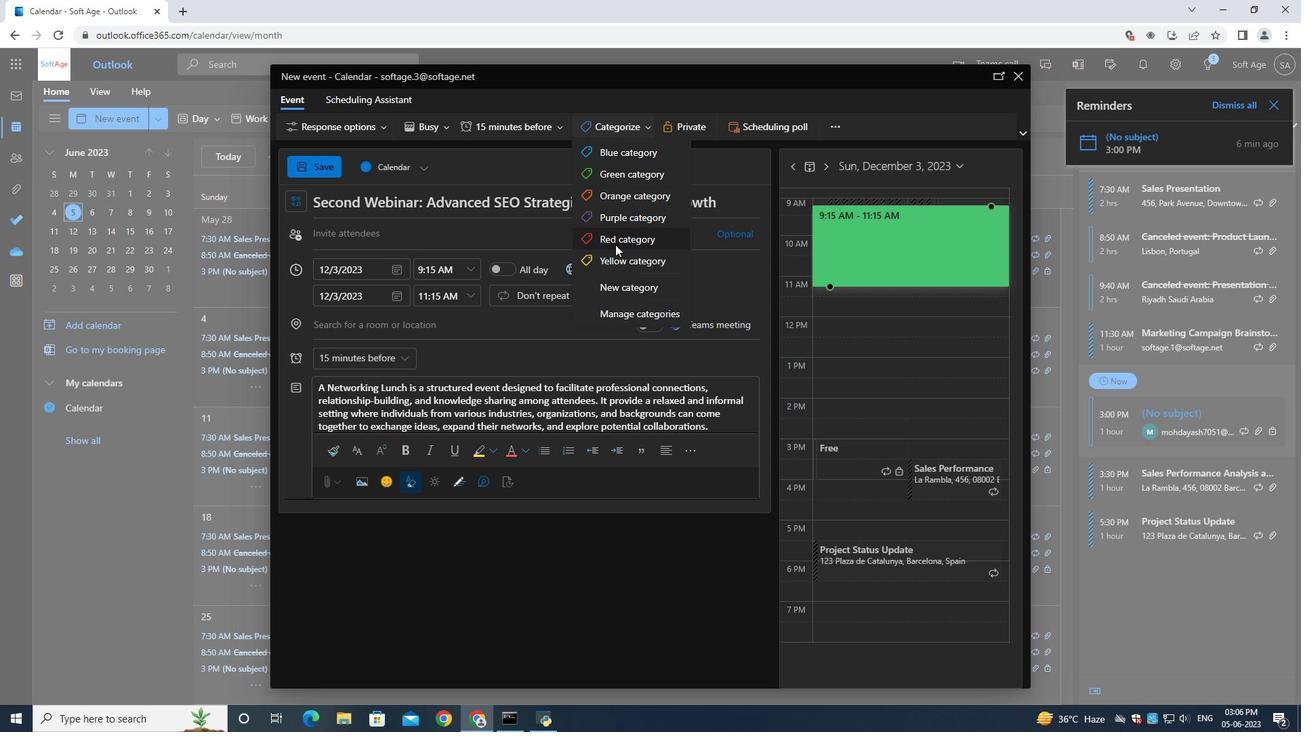 
Action: Mouse pressed left at (611, 251)
Screenshot: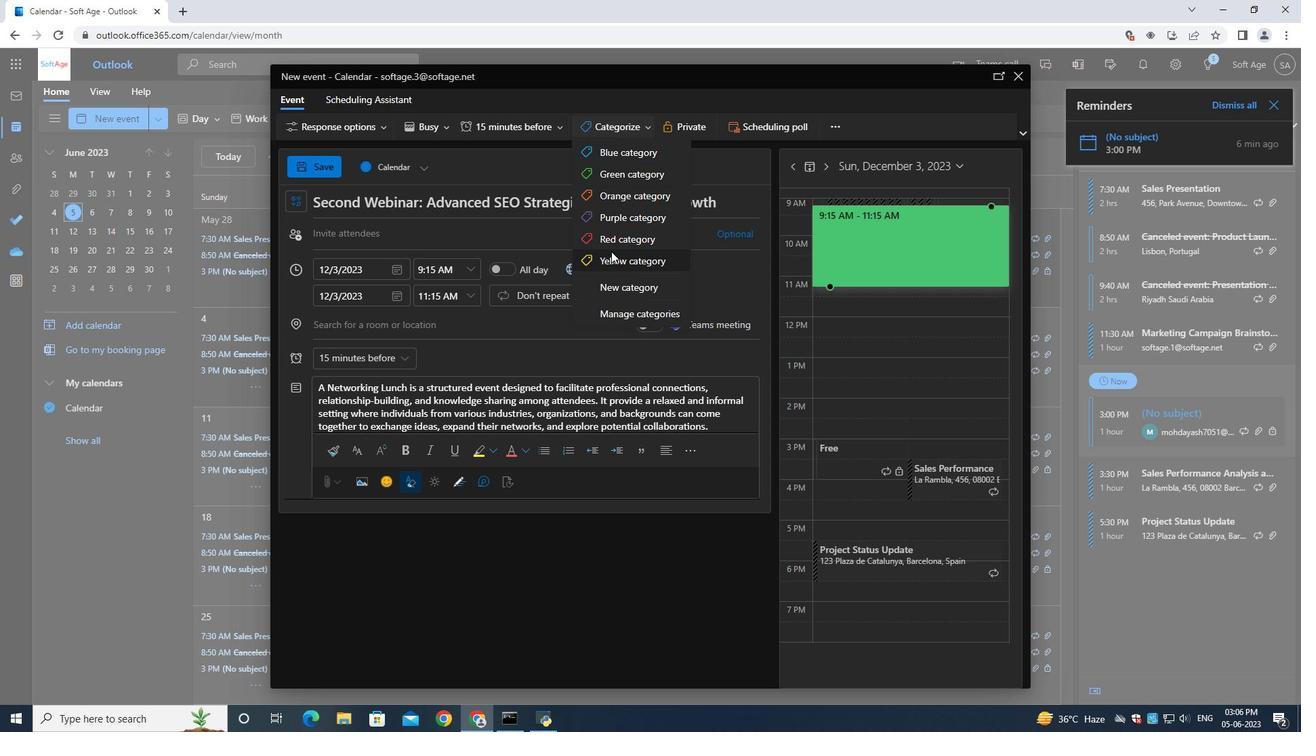 
Action: Mouse moved to (625, 123)
Screenshot: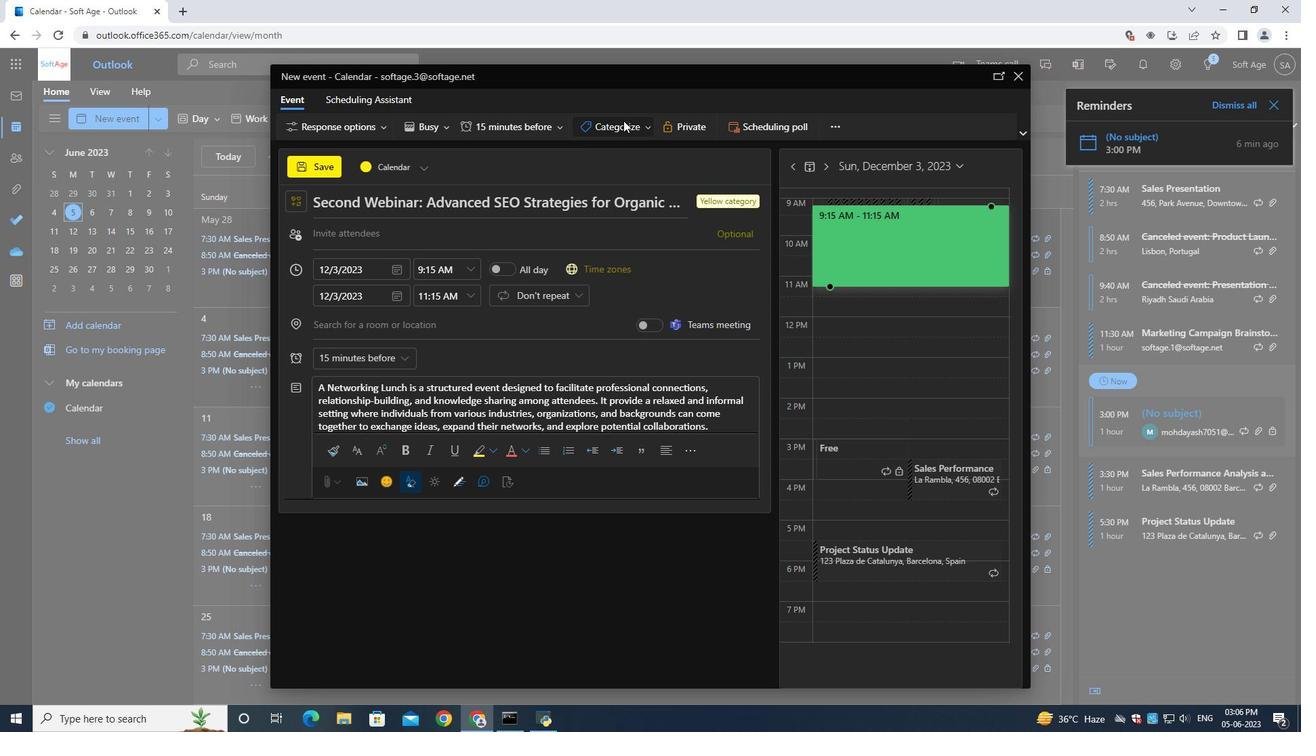 
Action: Mouse pressed left at (625, 123)
Screenshot: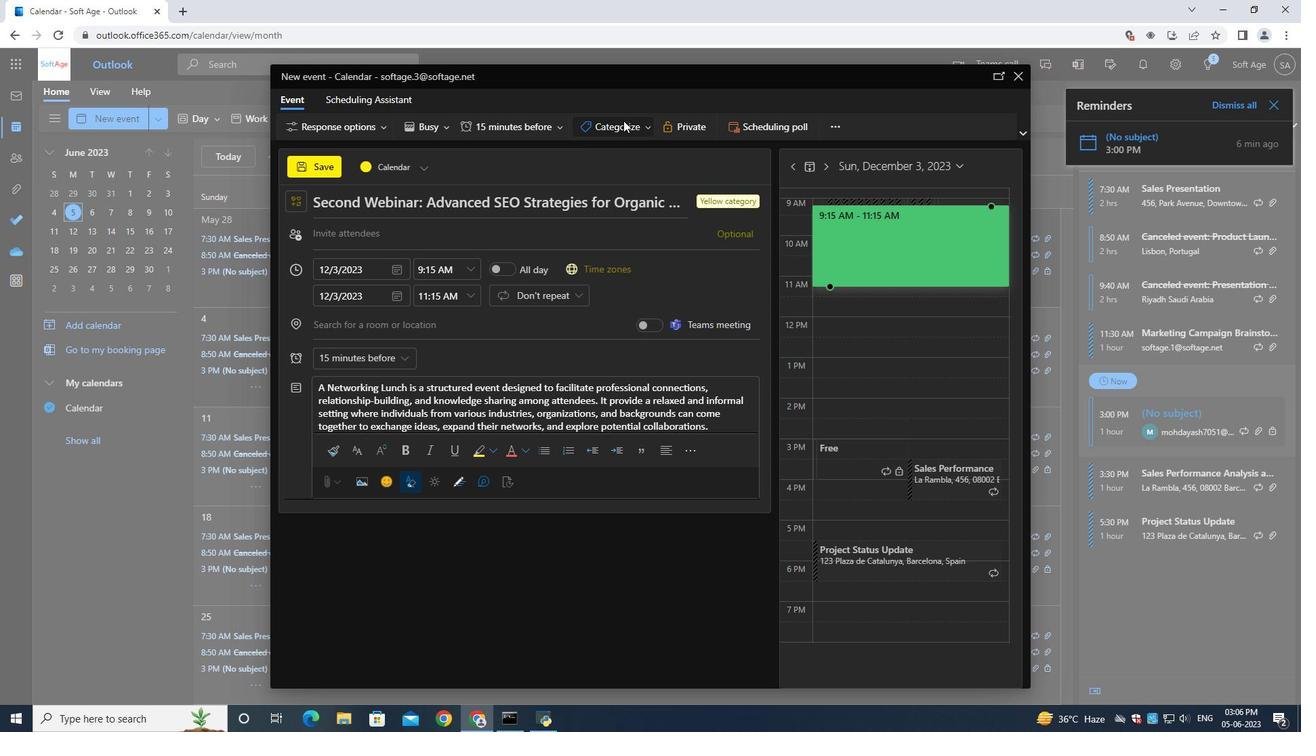 
Action: Mouse moved to (604, 257)
Screenshot: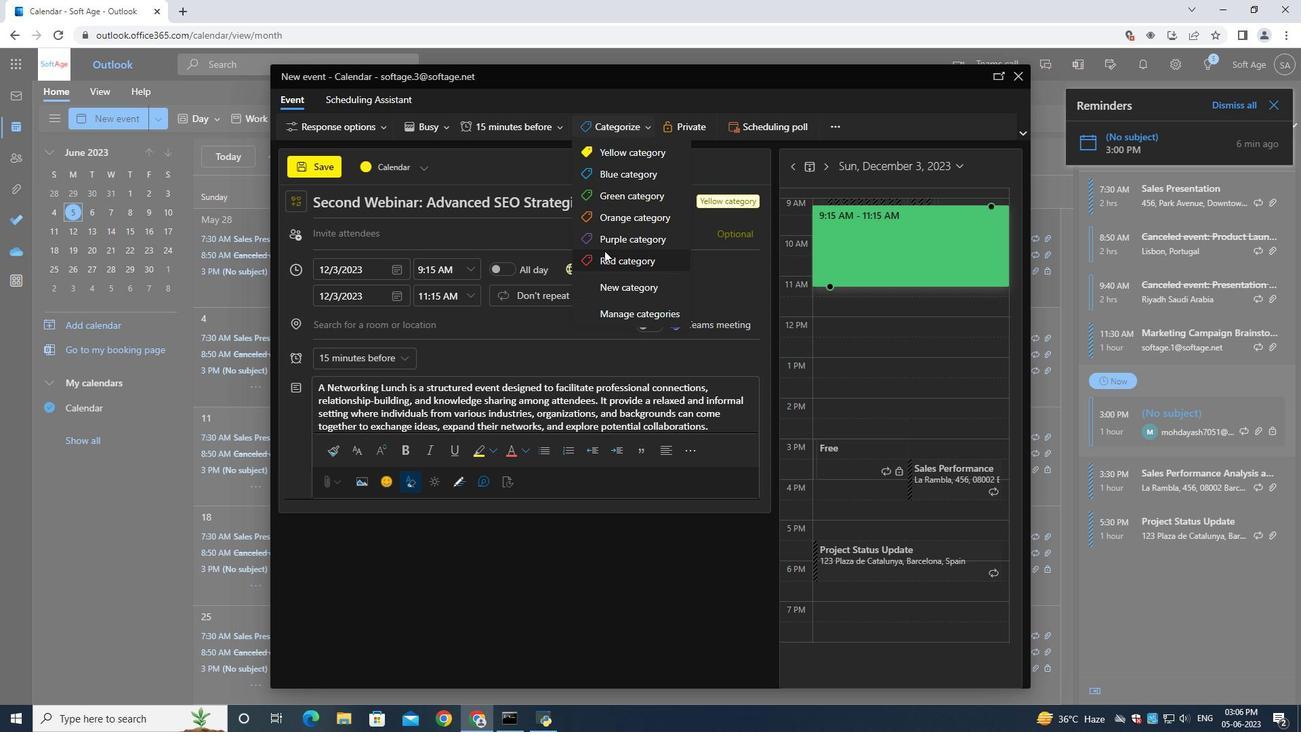 
Action: Mouse pressed left at (604, 257)
Screenshot: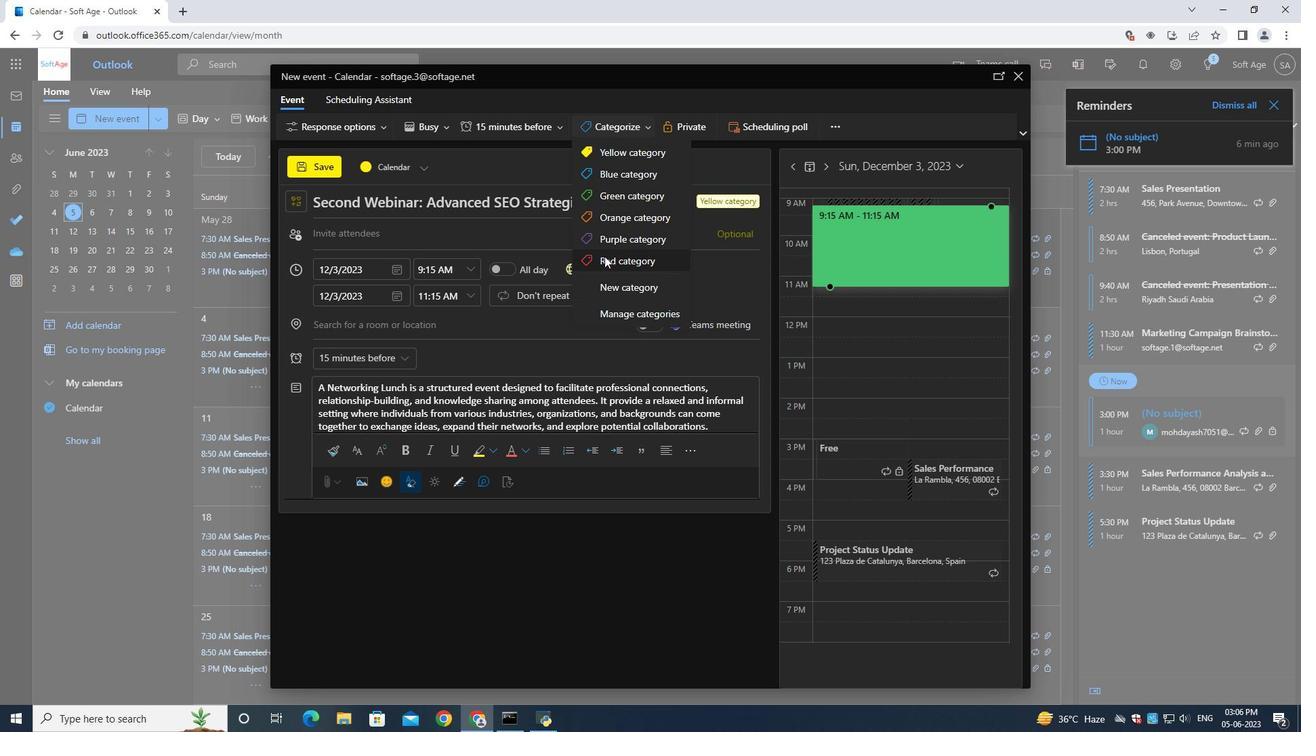 
Action: Mouse moved to (349, 237)
Screenshot: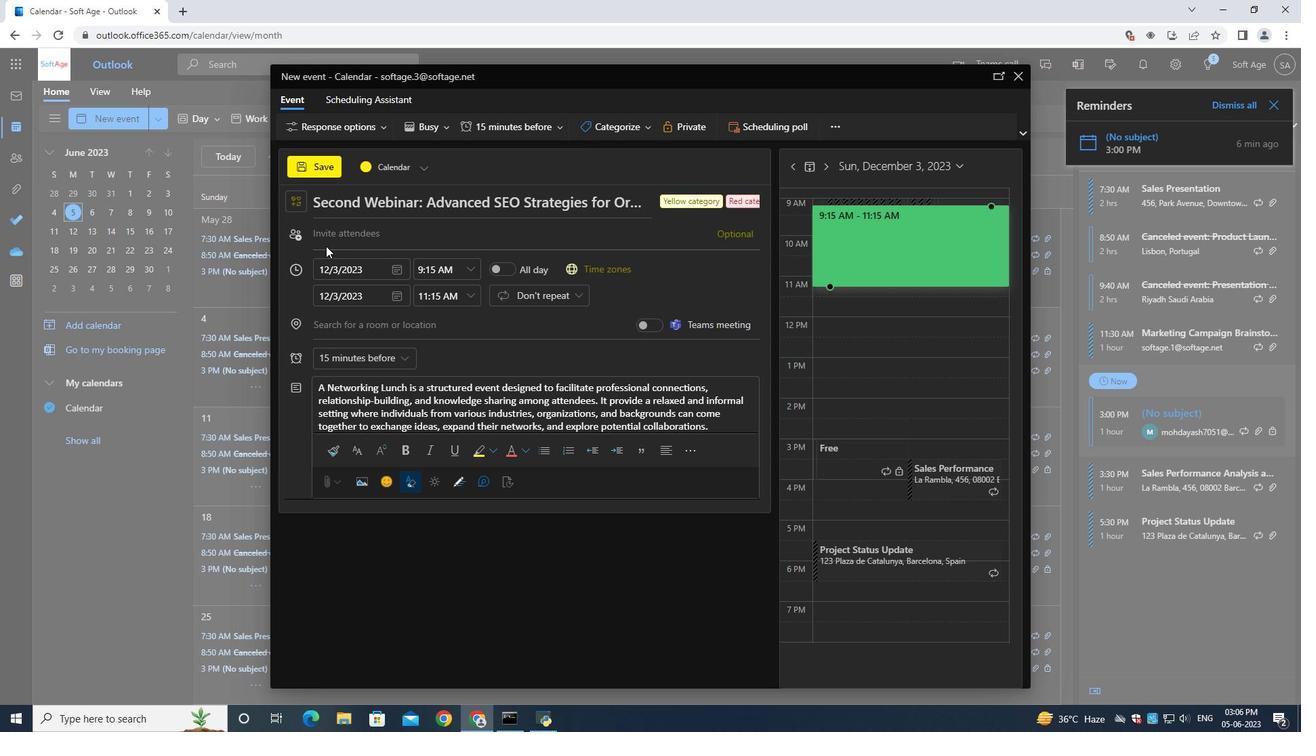 
Action: Mouse pressed left at (349, 237)
Screenshot: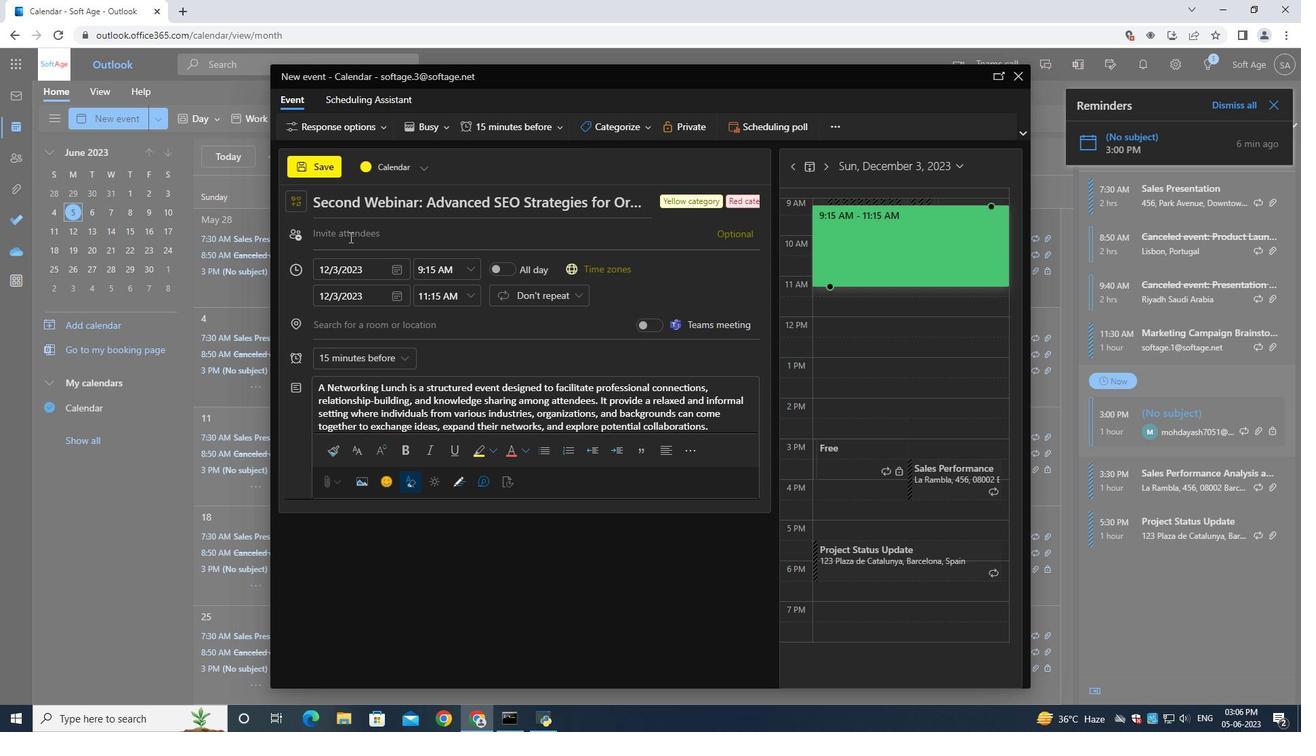 
Action: Mouse moved to (356, 240)
Screenshot: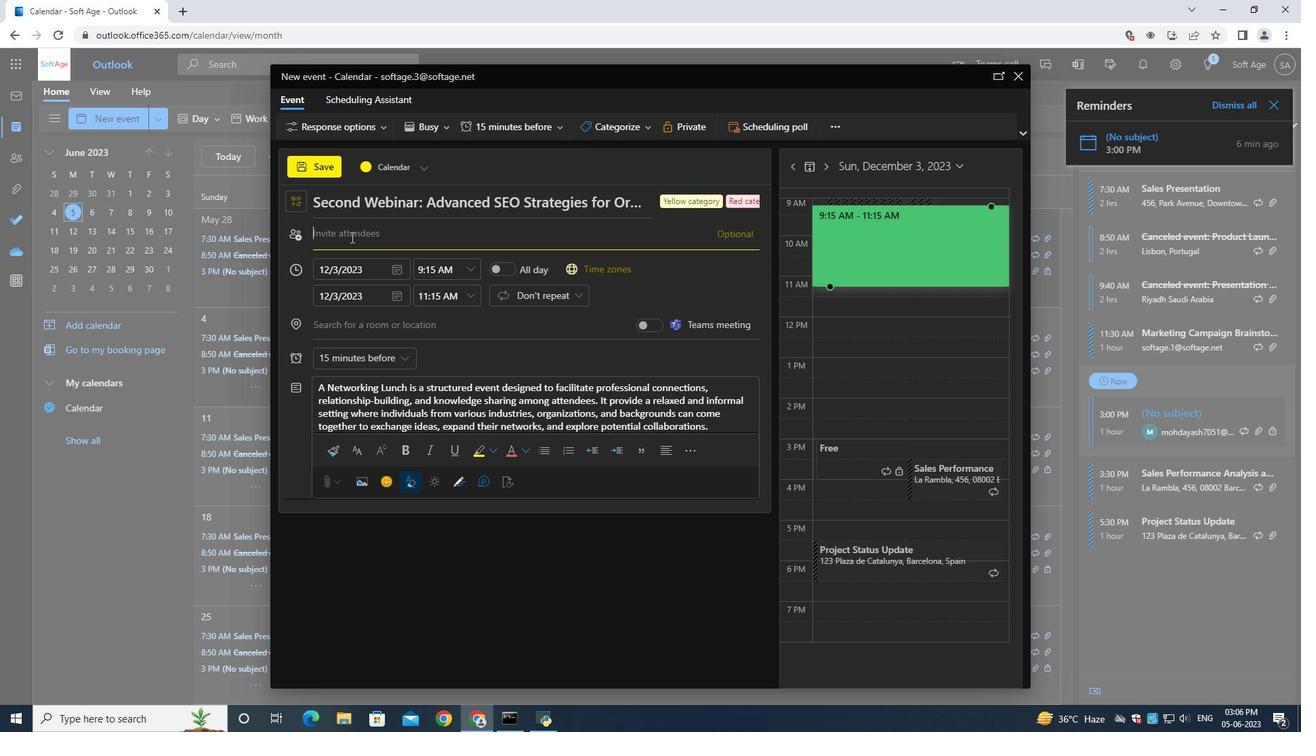 
Action: Key pressed softage.4<Key.shift>@softage.net
Screenshot: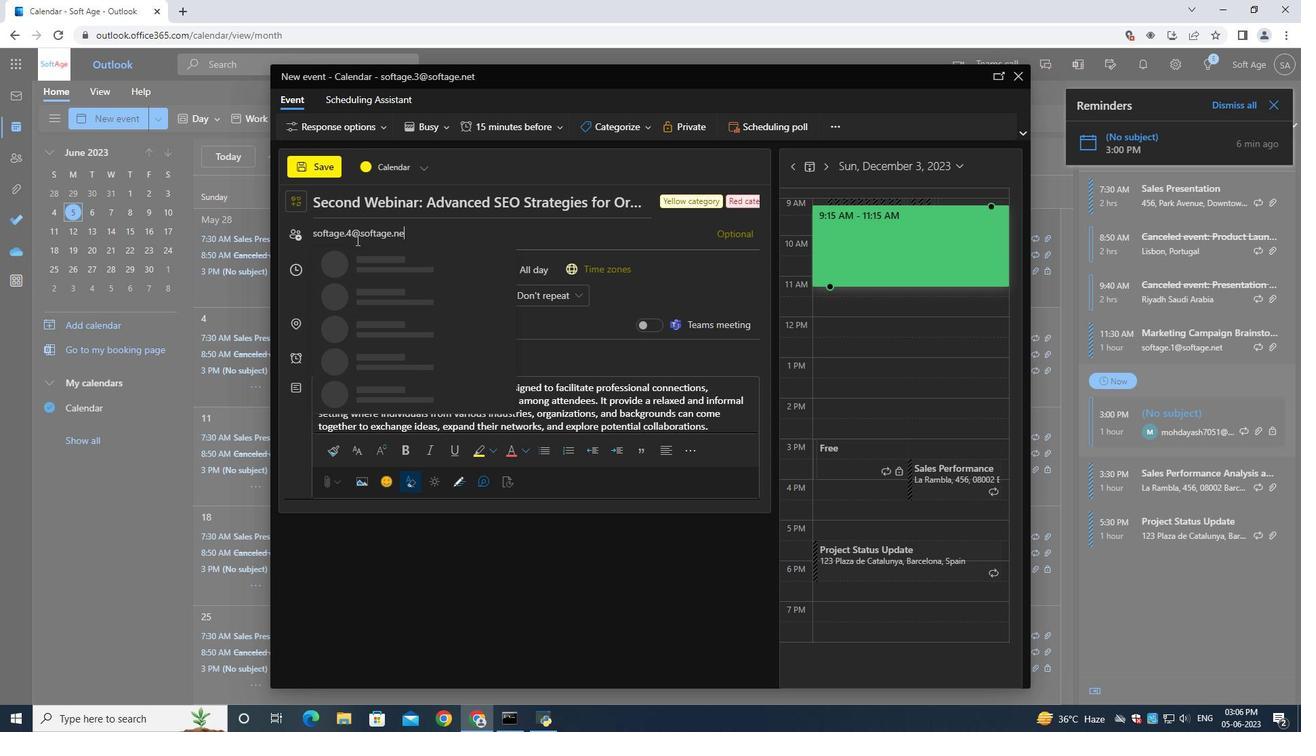 
Action: Mouse moved to (379, 277)
Screenshot: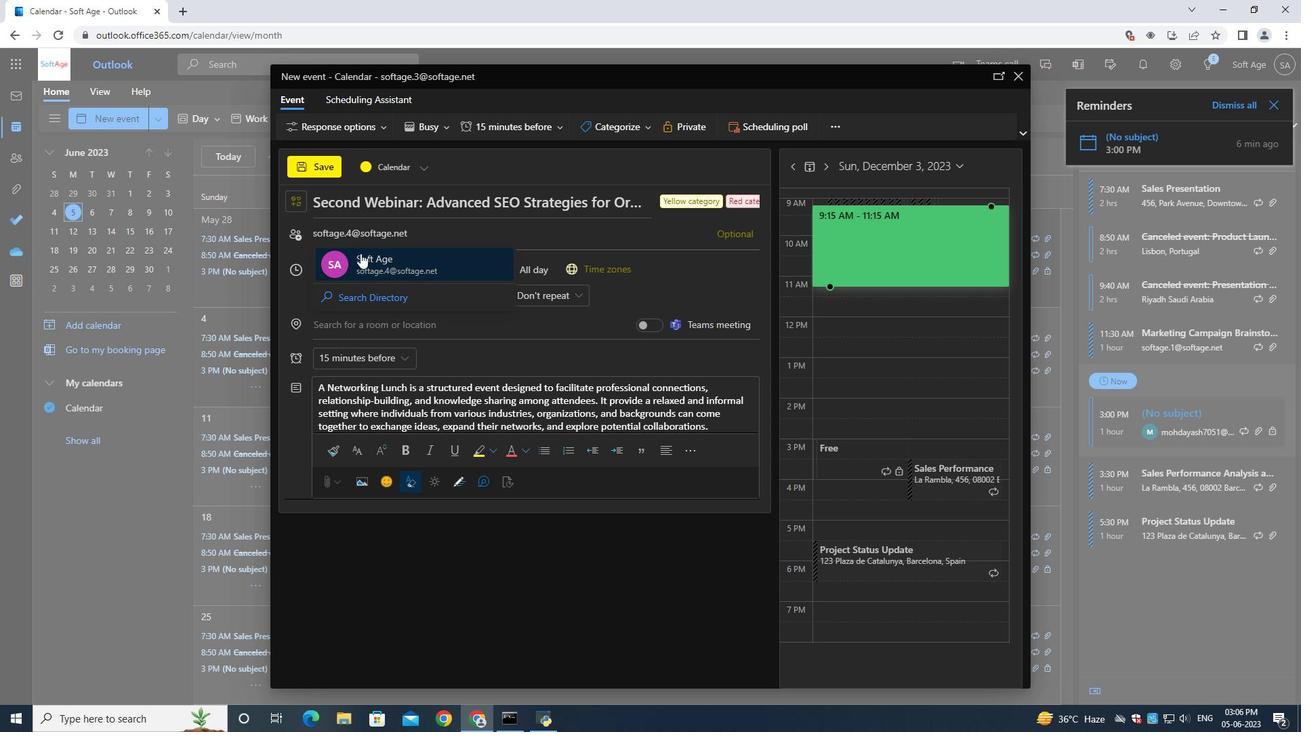 
Action: Mouse pressed left at (379, 277)
Screenshot: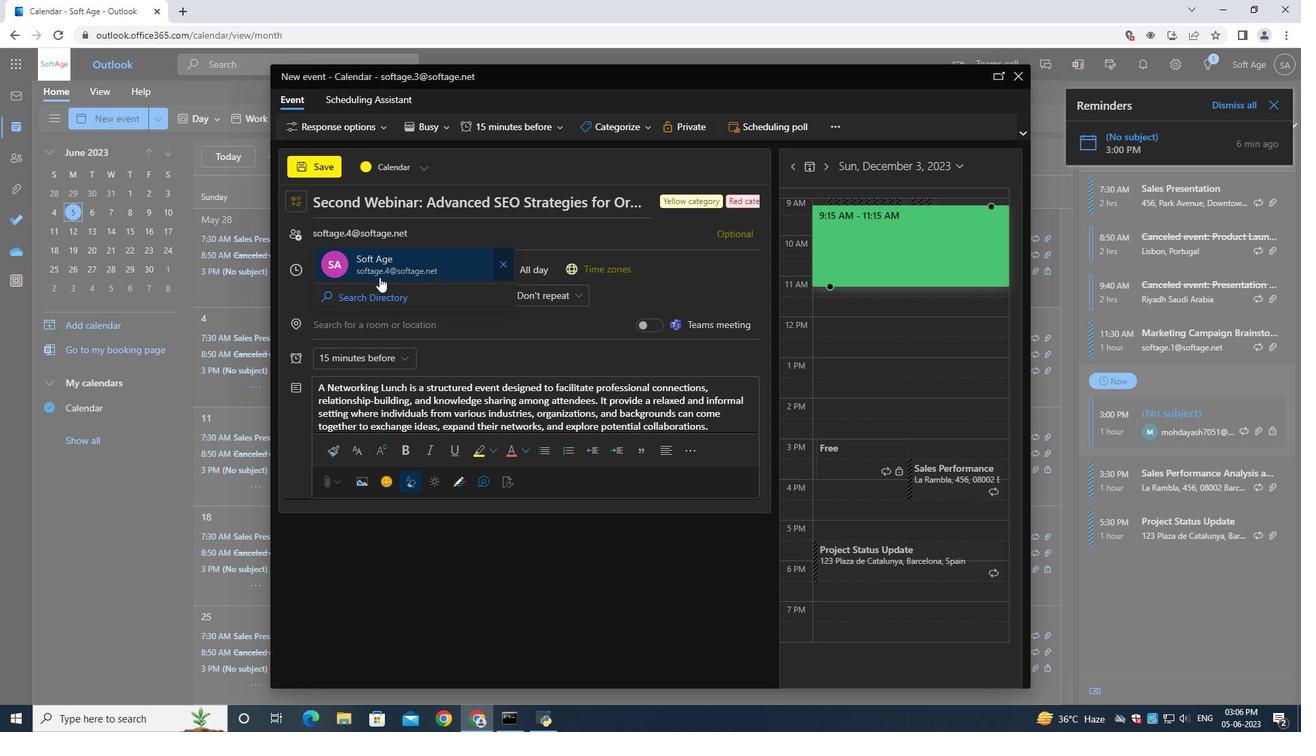 
Action: Key pressed softage.2<Key.shift>@softage.net
Screenshot: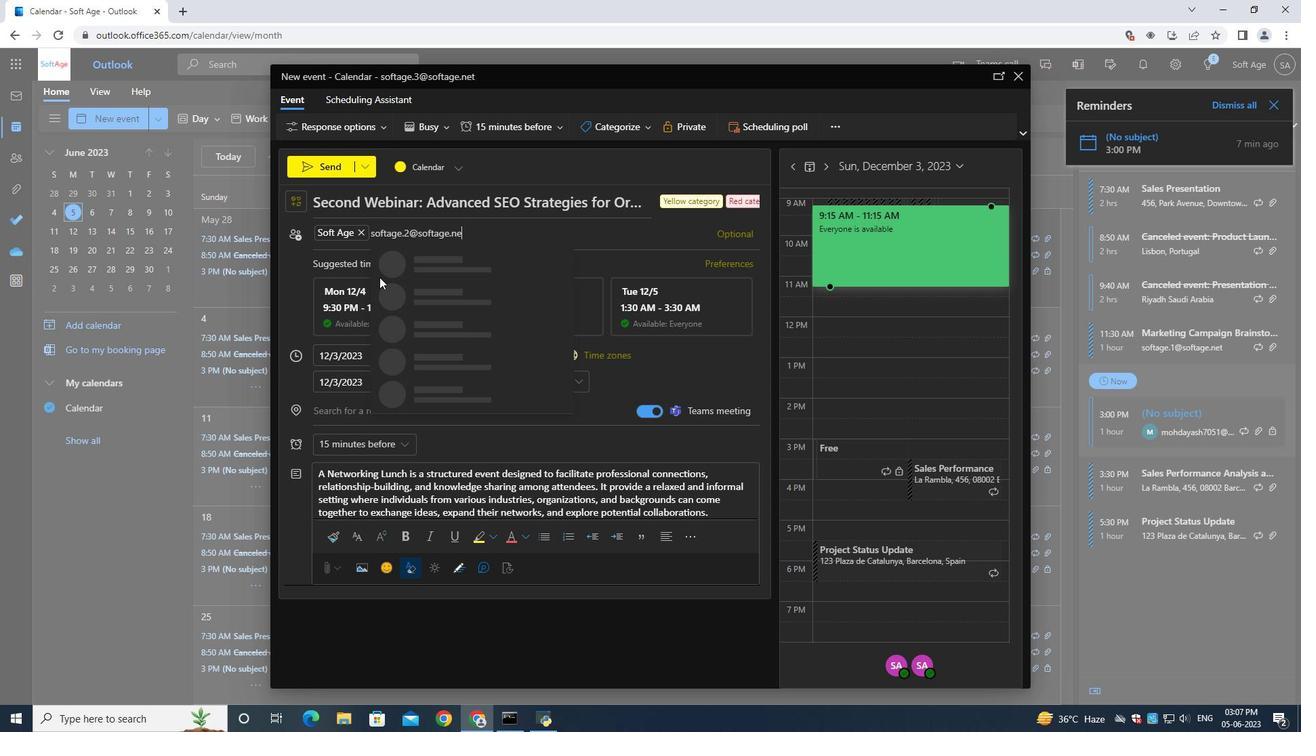 
Action: Mouse moved to (410, 274)
Screenshot: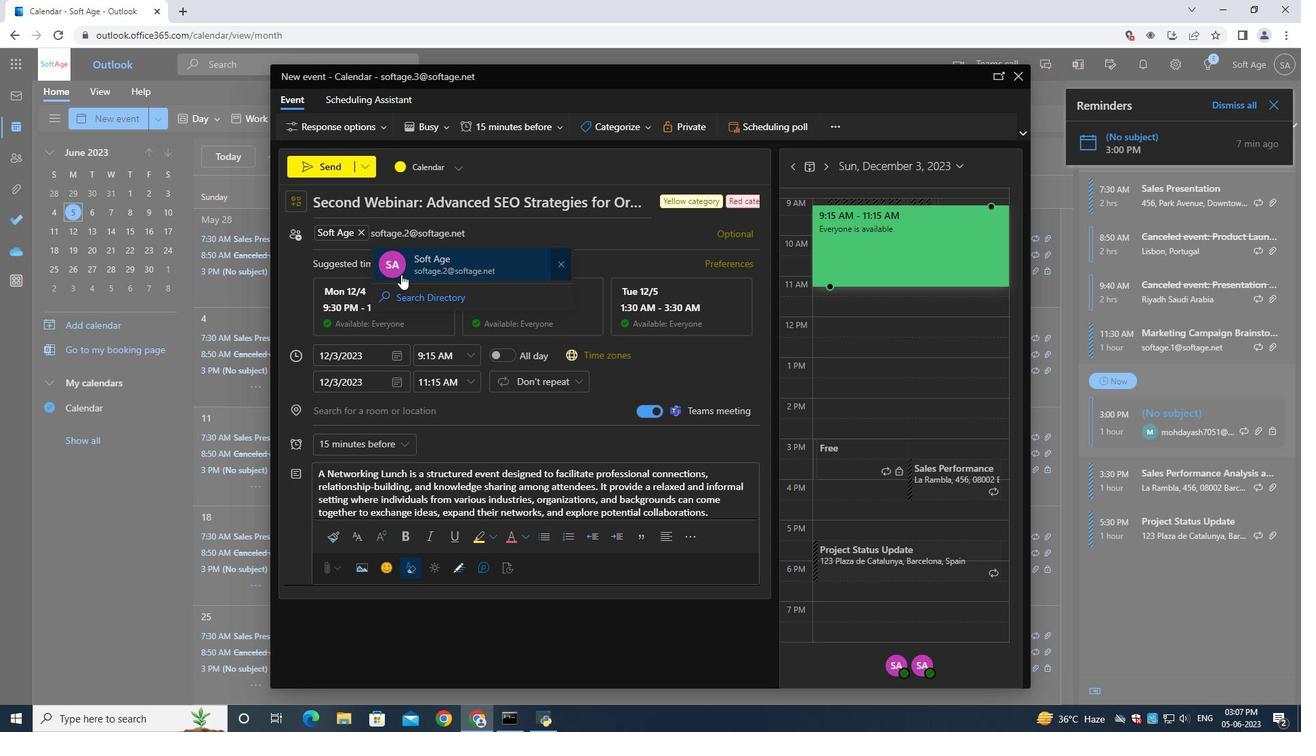 
Action: Mouse pressed left at (410, 274)
Screenshot: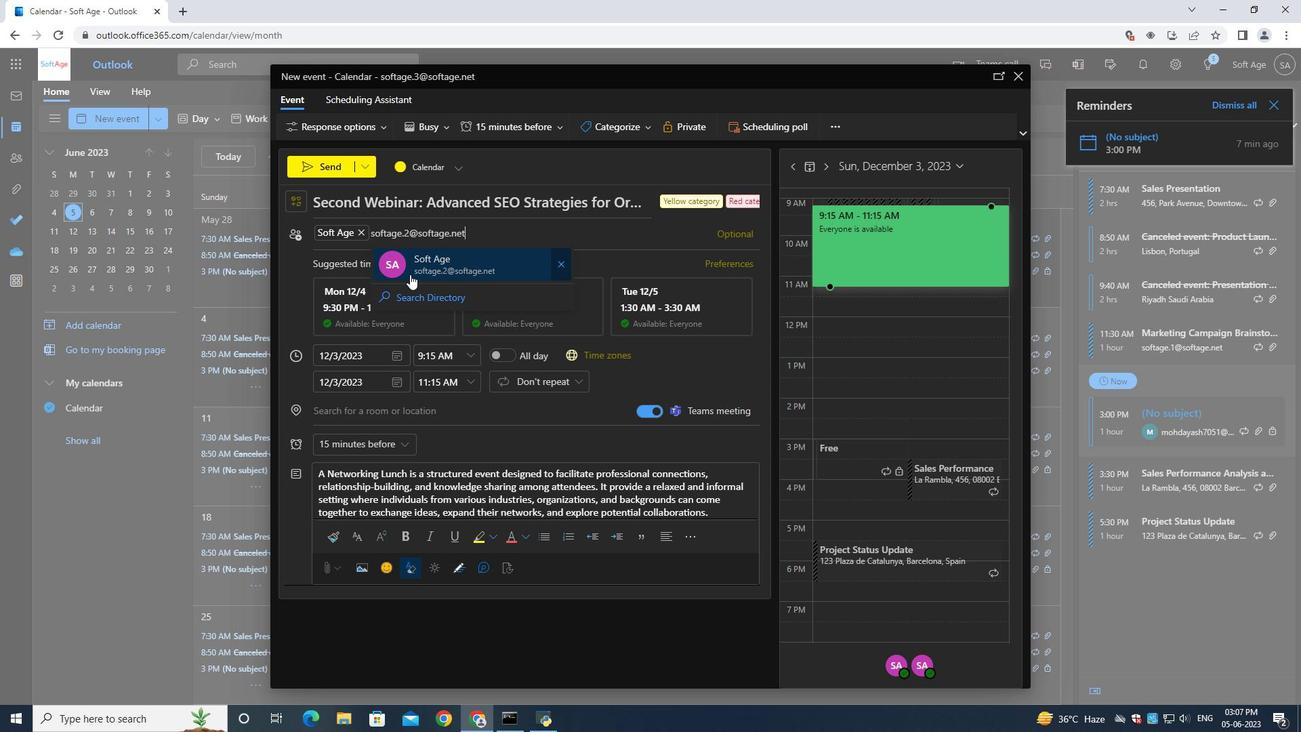 
Action: Mouse moved to (356, 447)
Screenshot: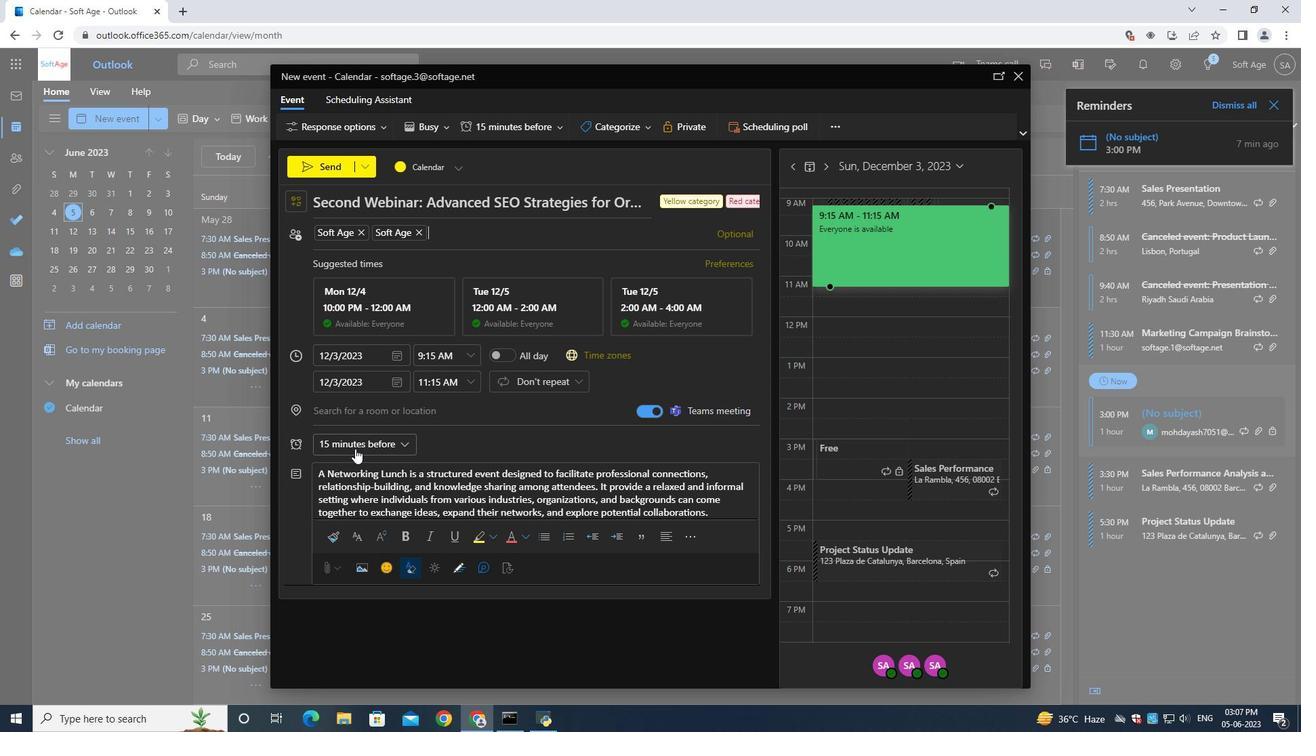 
Action: Mouse pressed left at (356, 447)
Screenshot: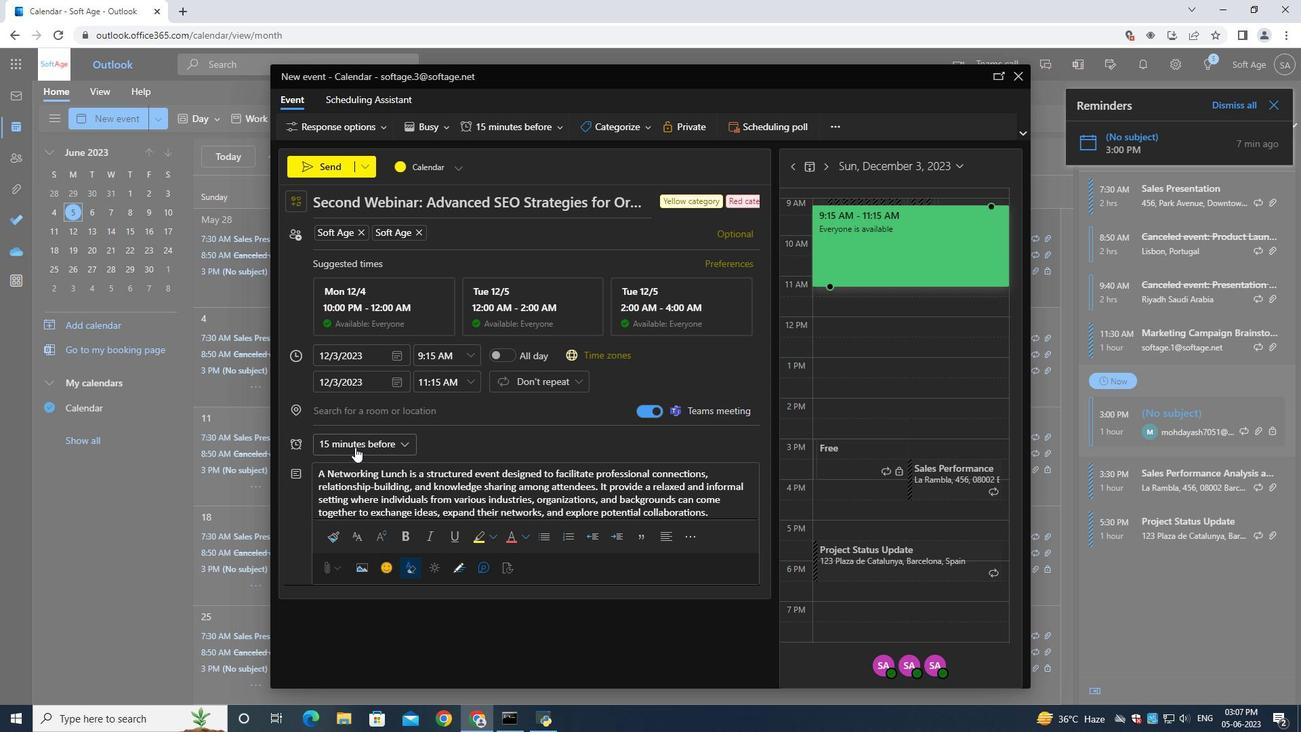 
Action: Mouse moved to (363, 301)
Screenshot: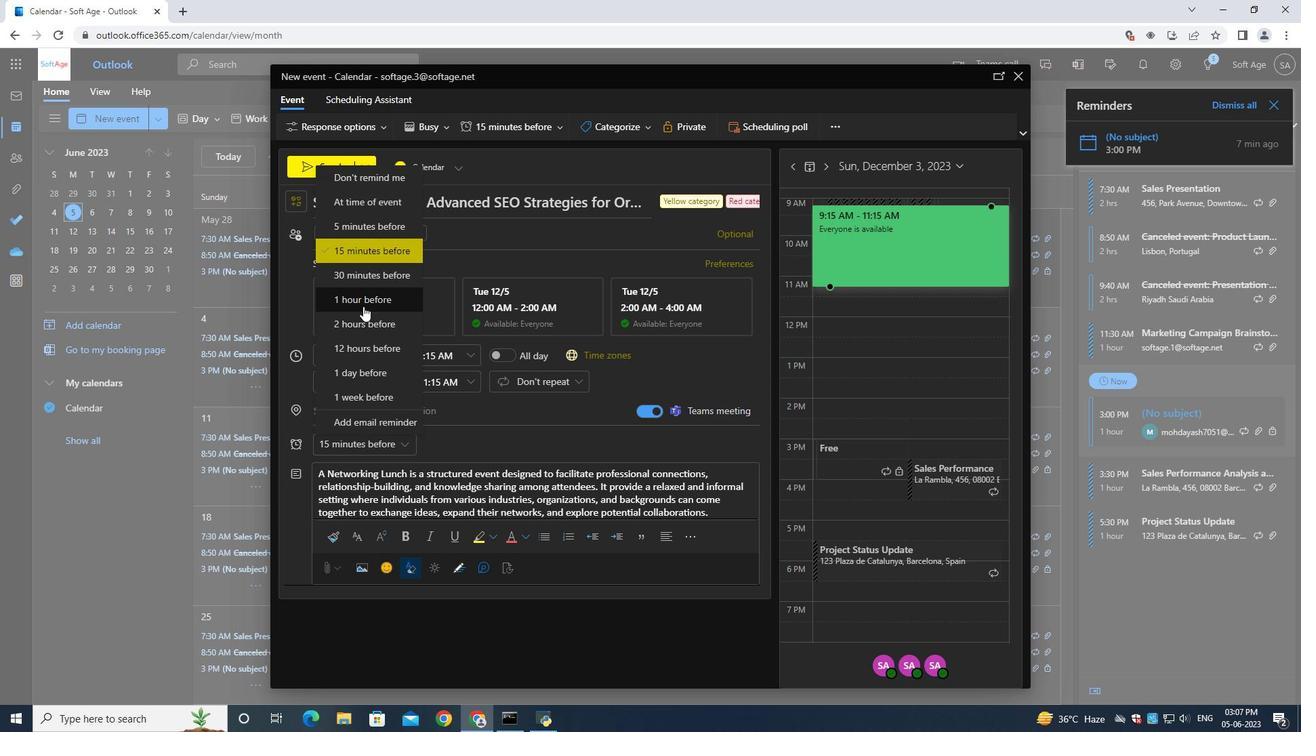 
Action: Mouse pressed left at (363, 301)
Screenshot: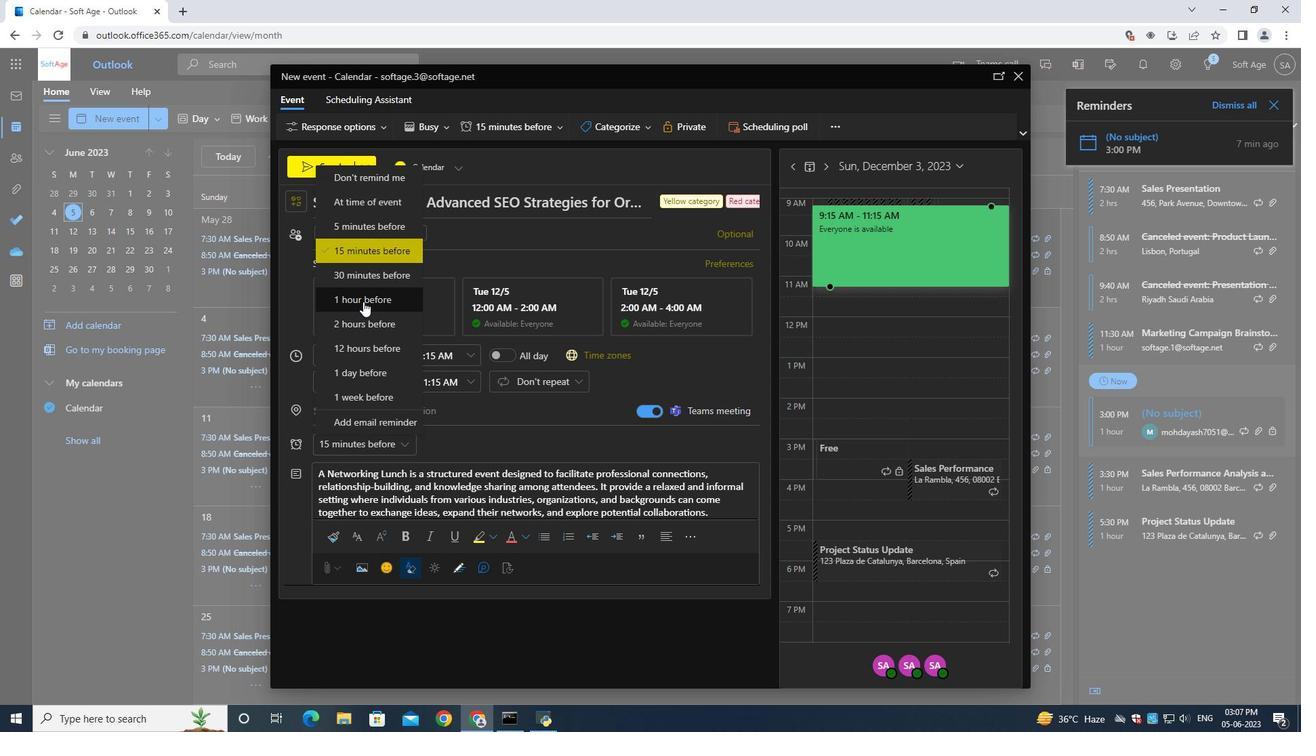 
Action: Mouse moved to (336, 173)
Screenshot: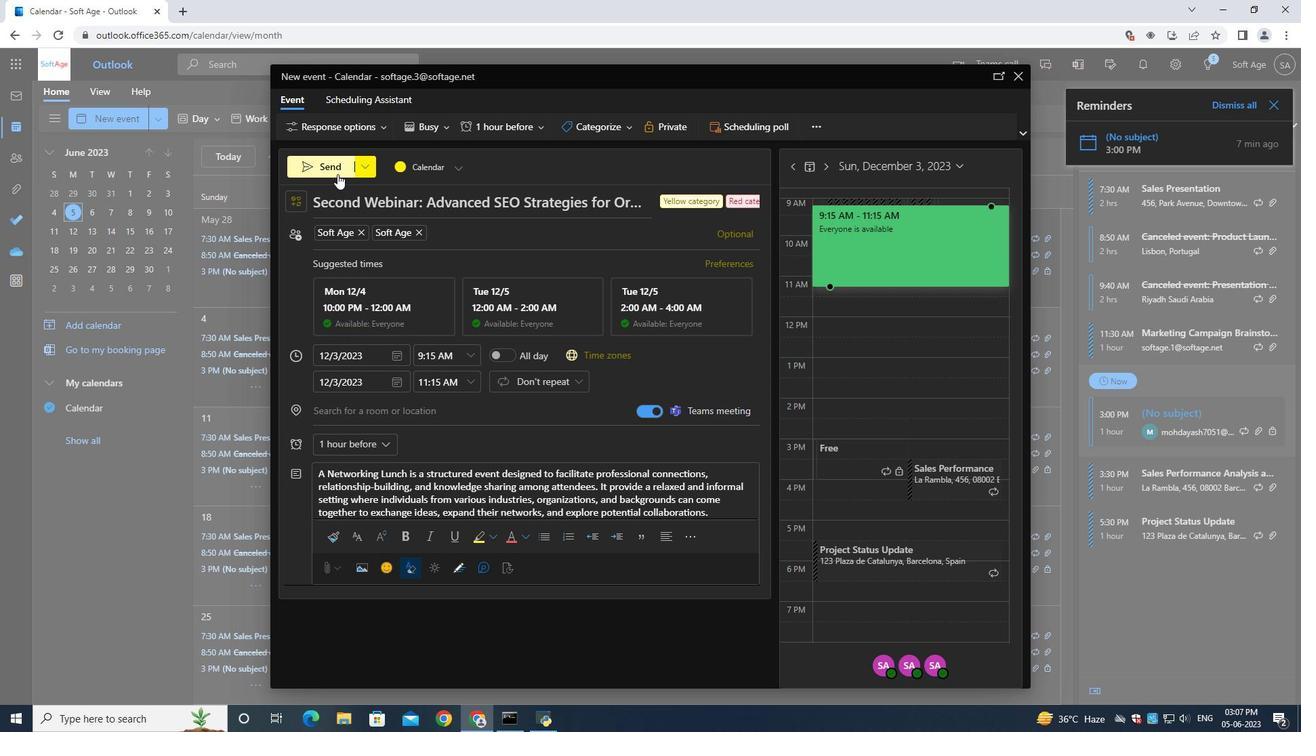 
Action: Mouse pressed left at (336, 173)
Screenshot: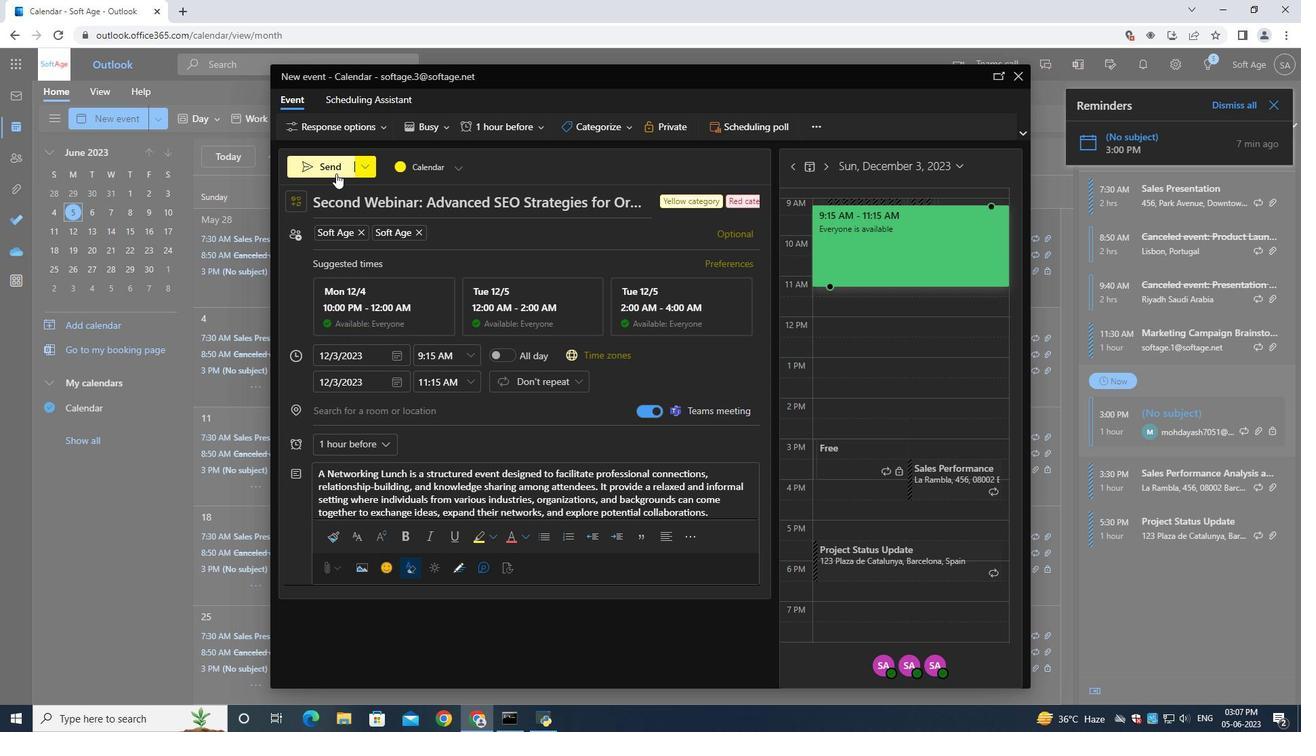 
Action: Mouse moved to (336, 172)
Screenshot: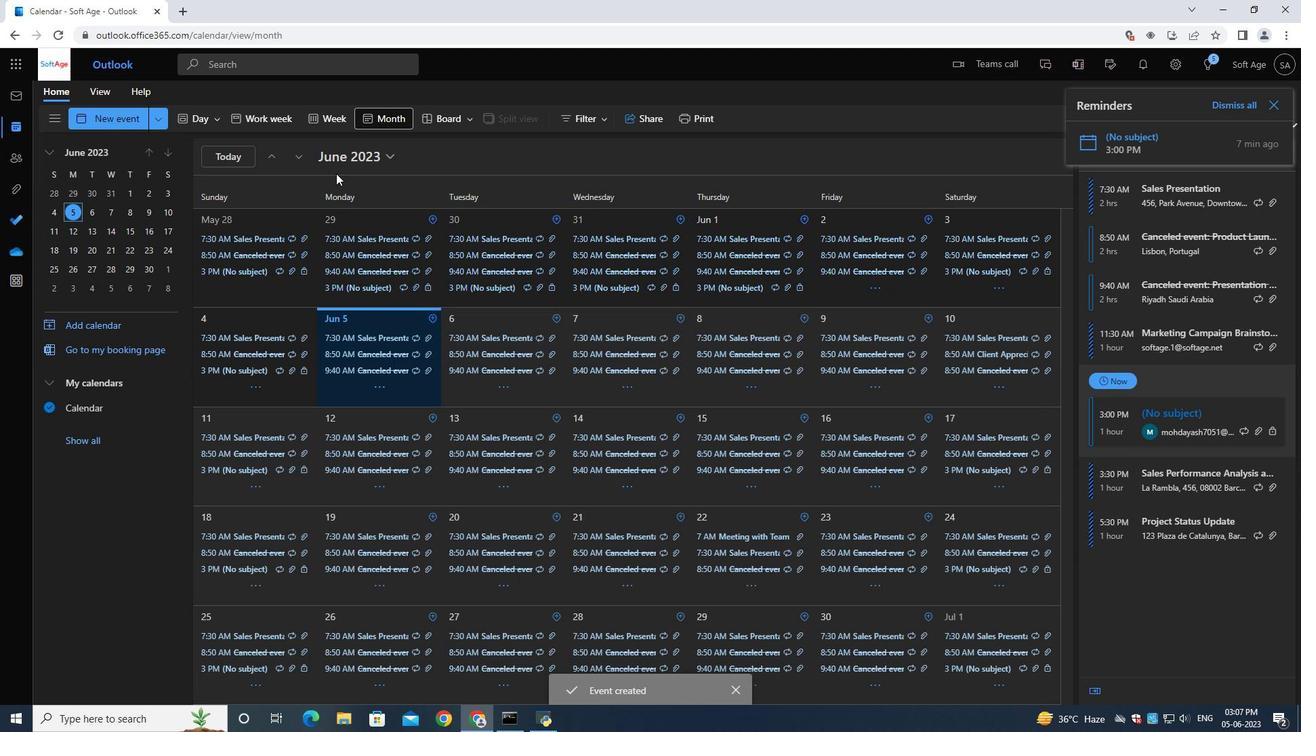
